 Task: Create a due date automation trigger when advanced on, 2 working days before a card is due add dates not starting tomorrow at 11:00 AM.
Action: Mouse moved to (945, 275)
Screenshot: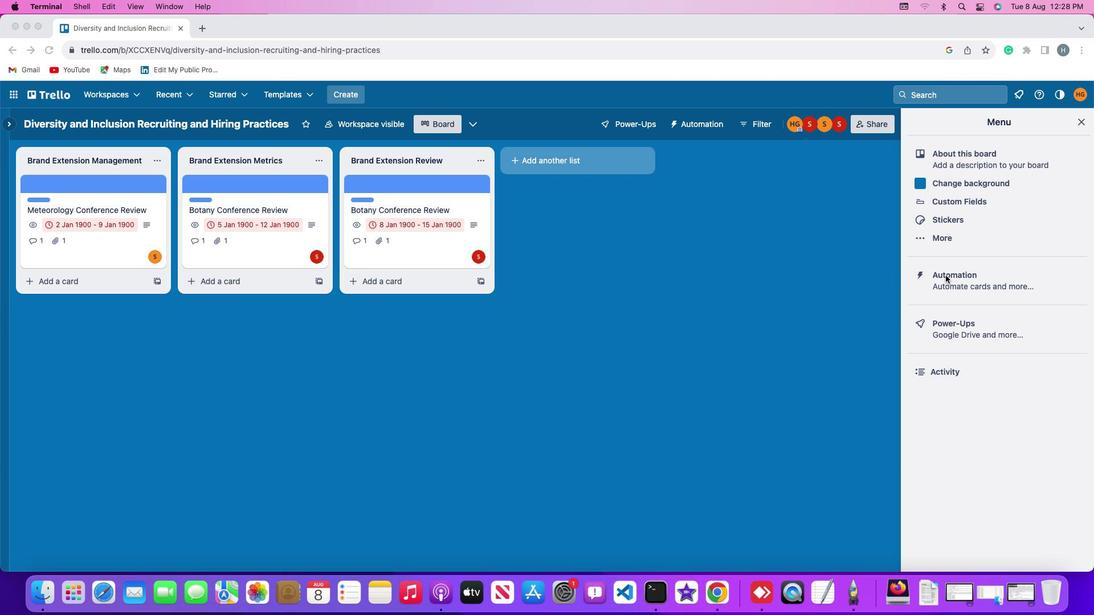 
Action: Mouse pressed left at (945, 275)
Screenshot: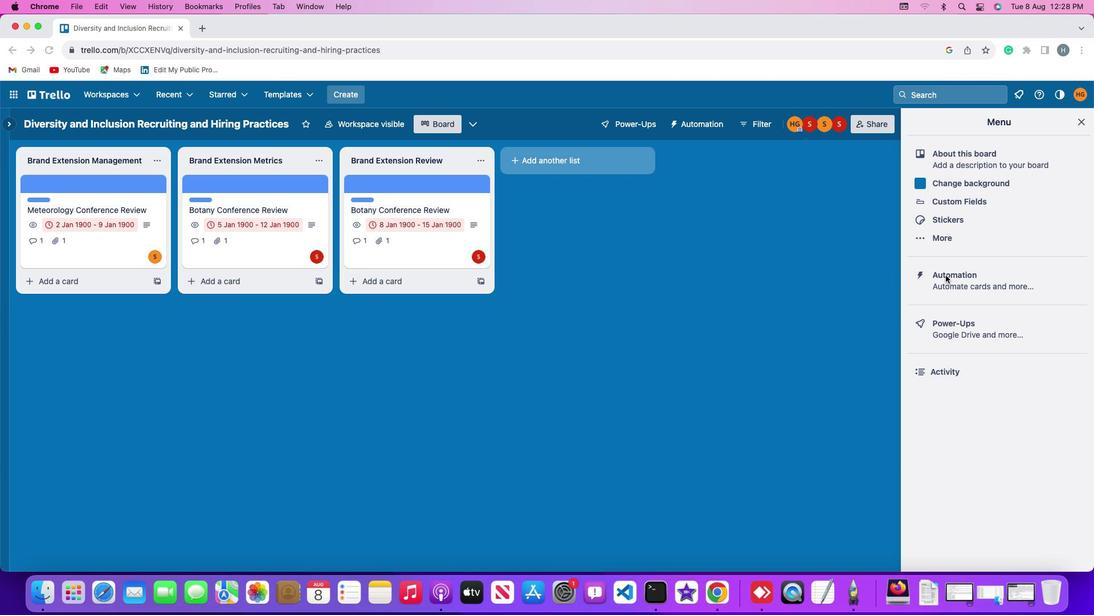 
Action: Mouse pressed left at (945, 275)
Screenshot: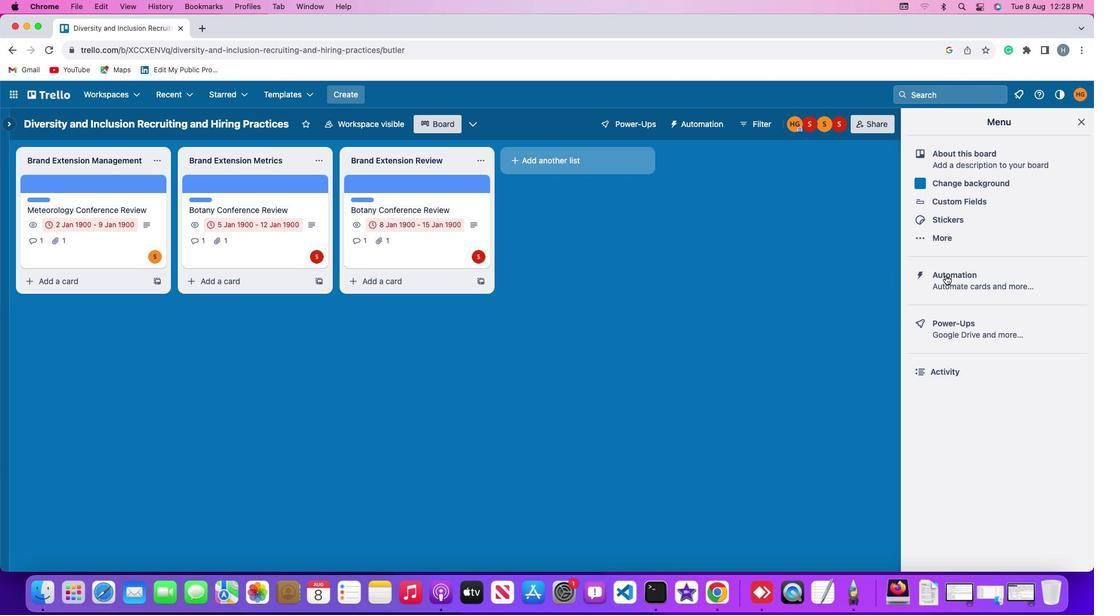 
Action: Mouse moved to (62, 272)
Screenshot: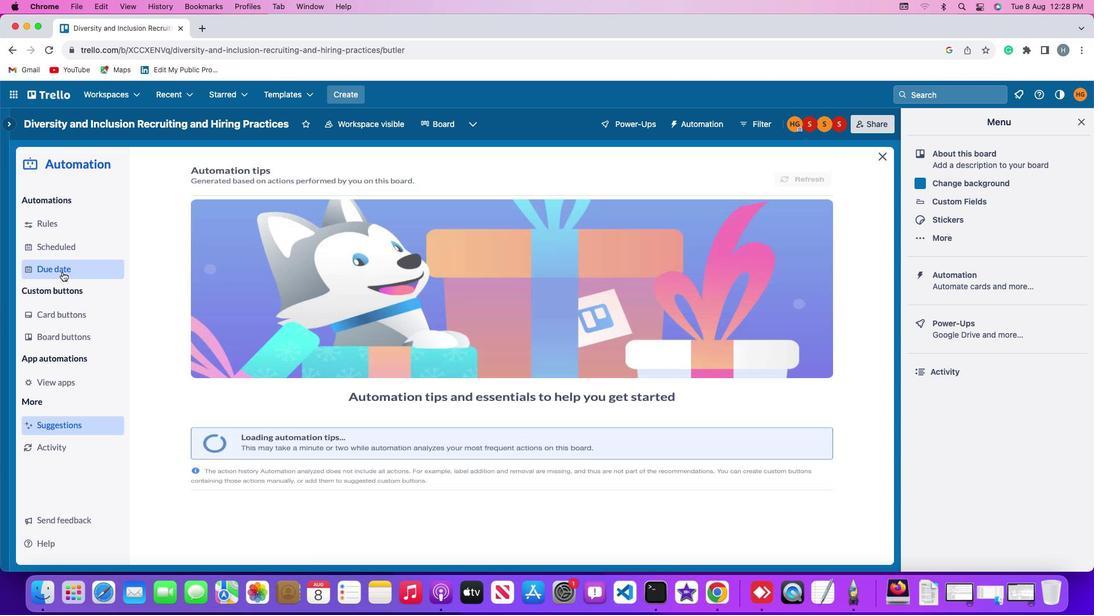 
Action: Mouse pressed left at (62, 272)
Screenshot: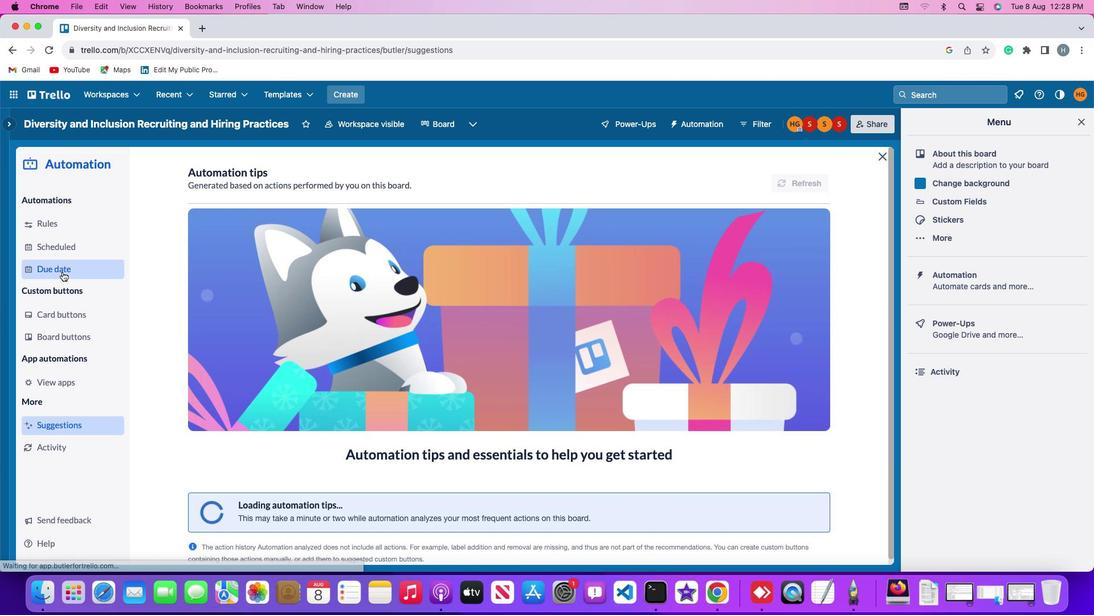 
Action: Mouse moved to (742, 172)
Screenshot: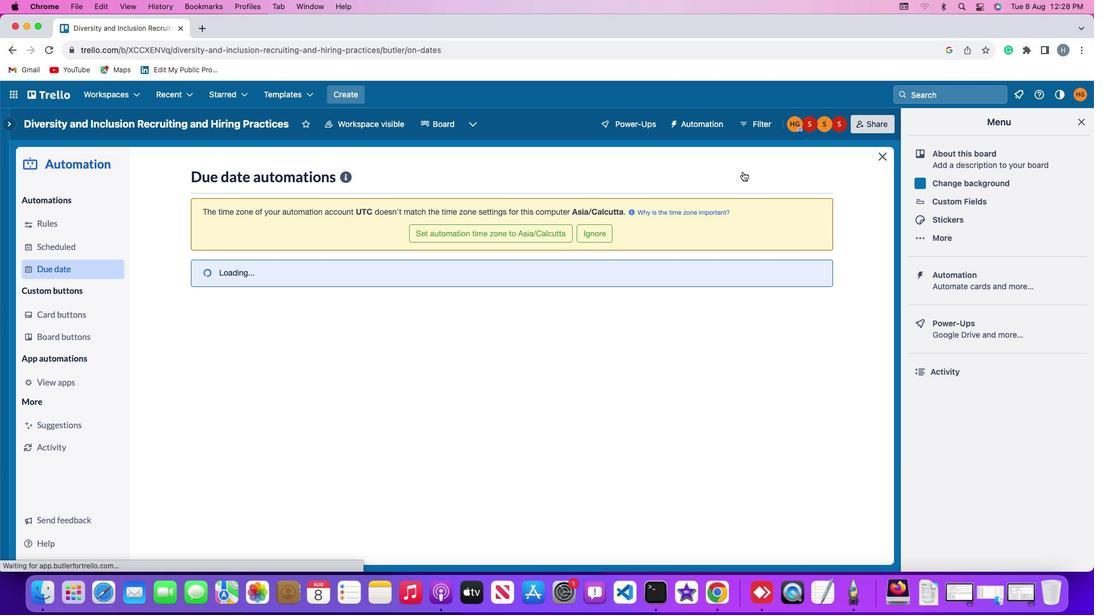 
Action: Mouse pressed left at (742, 172)
Screenshot: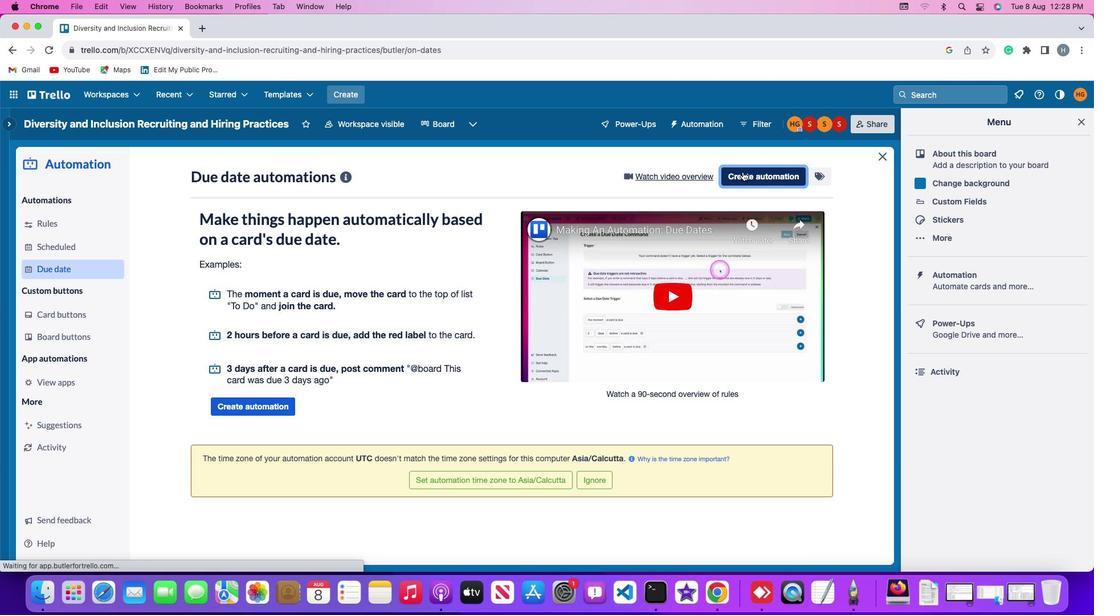 
Action: Mouse moved to (294, 286)
Screenshot: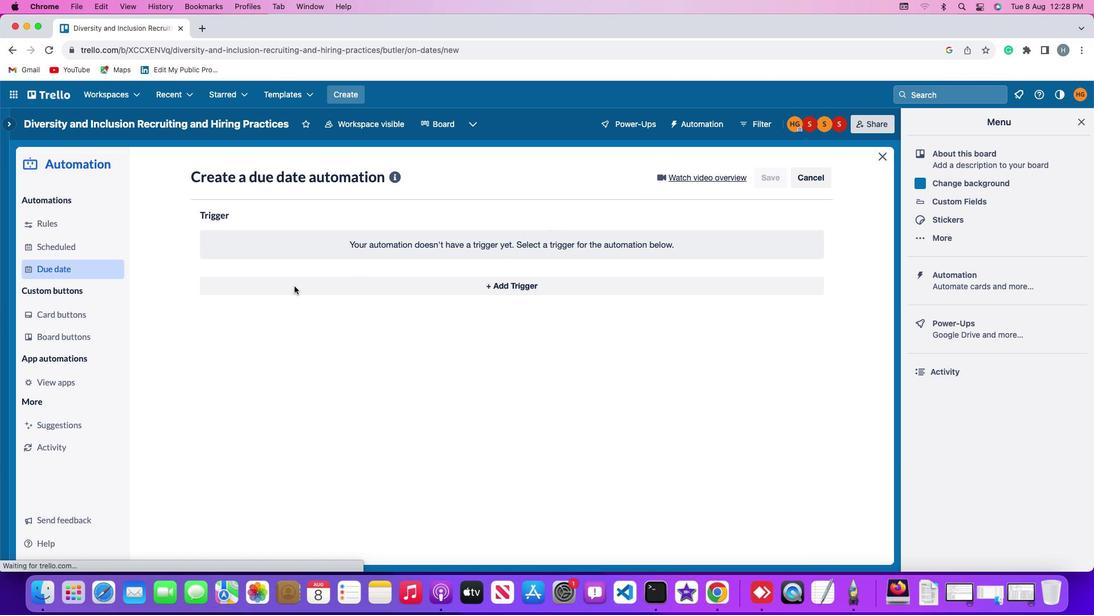 
Action: Mouse pressed left at (294, 286)
Screenshot: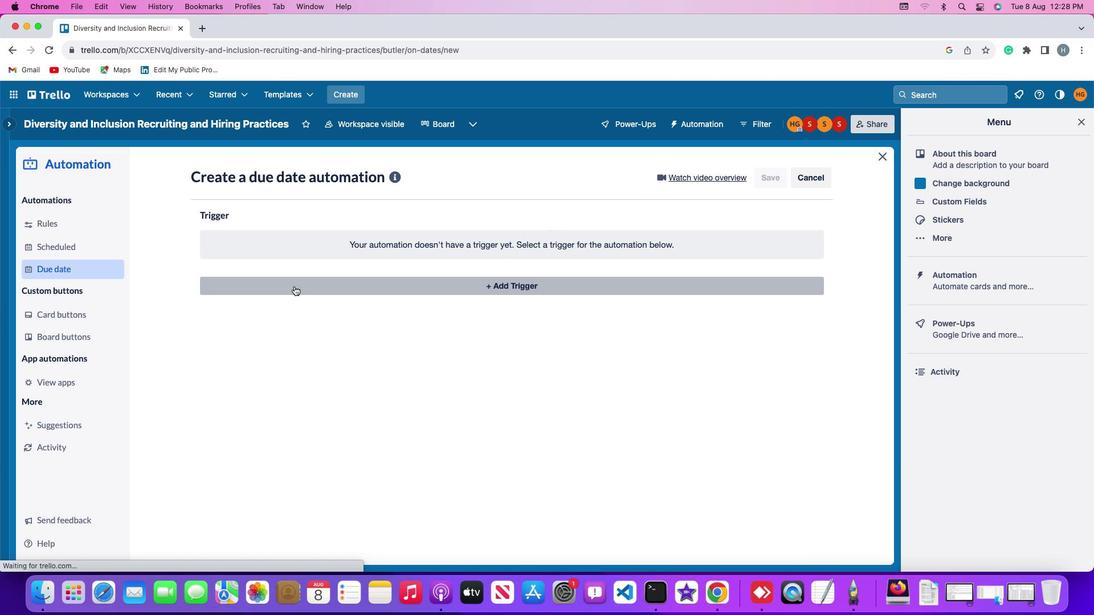 
Action: Mouse moved to (222, 455)
Screenshot: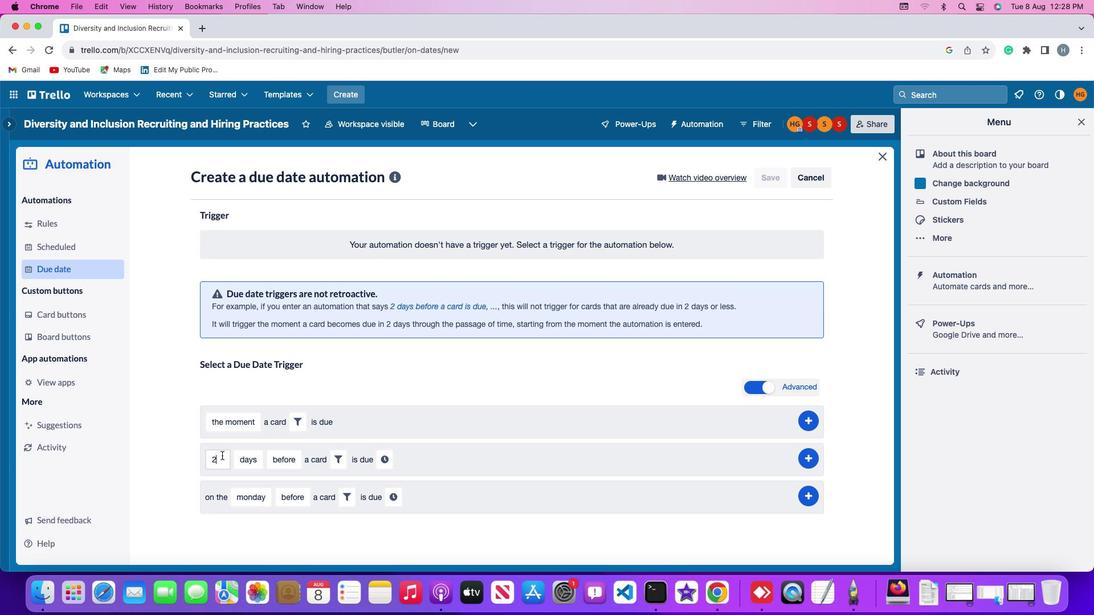 
Action: Mouse pressed left at (222, 455)
Screenshot: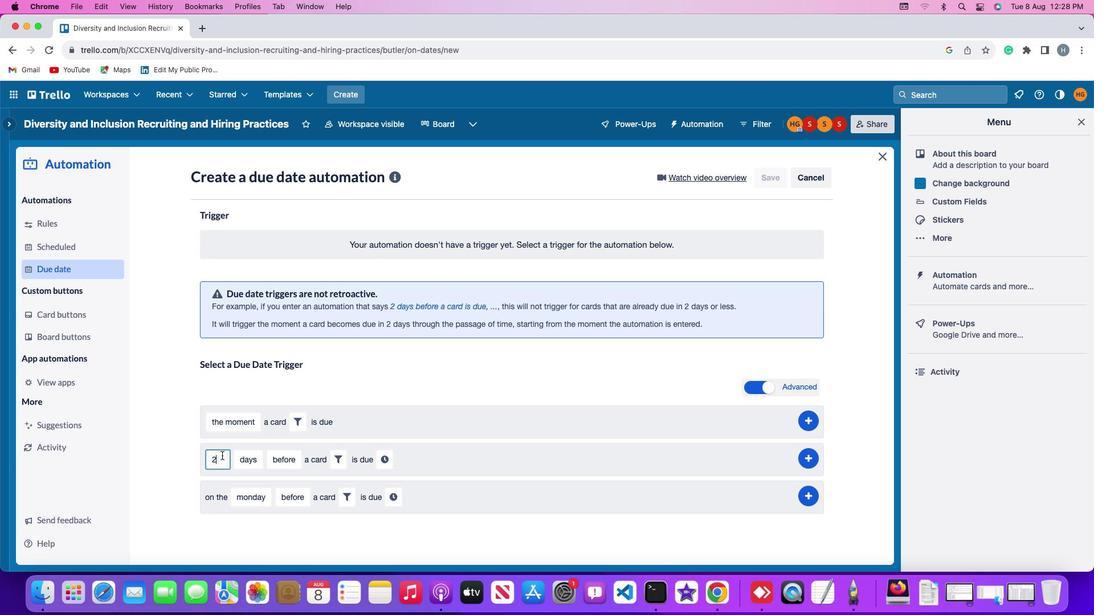 
Action: Mouse moved to (223, 454)
Screenshot: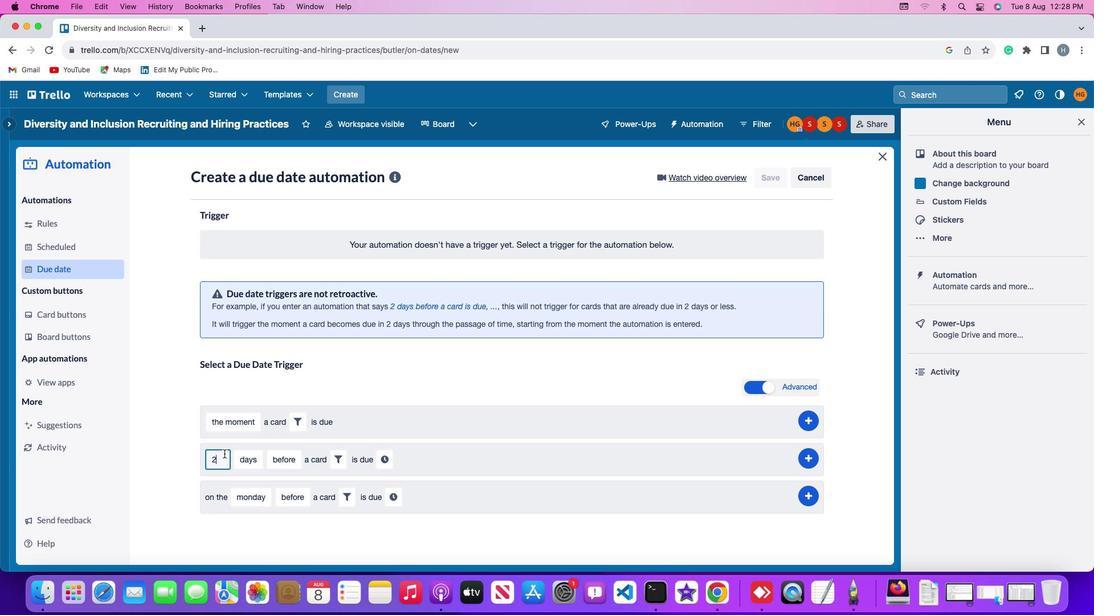 
Action: Key pressed Key.backspace
Screenshot: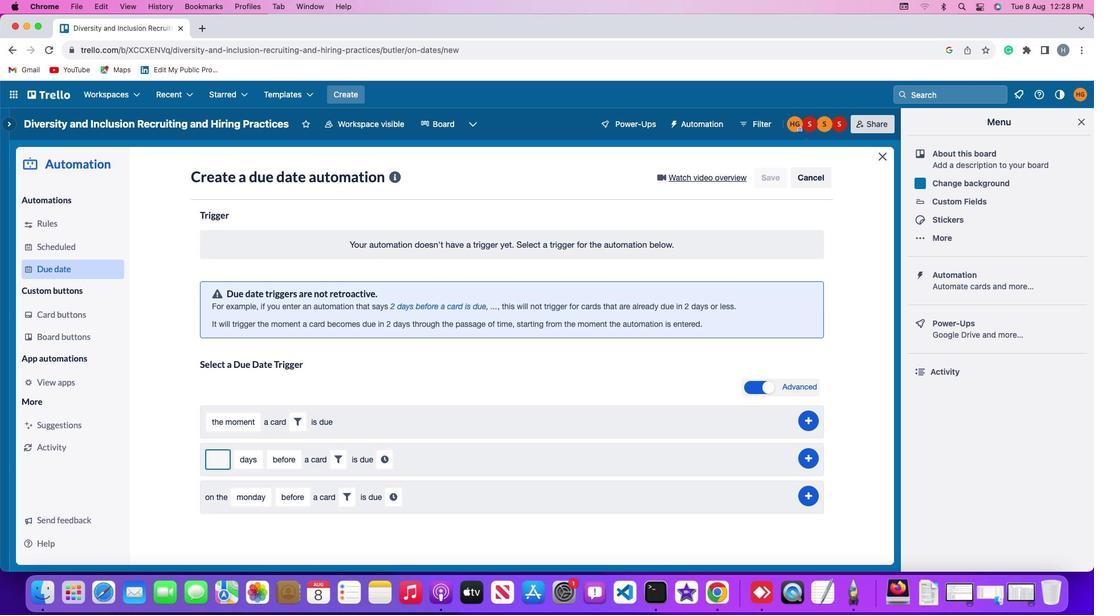 
Action: Mouse moved to (224, 454)
Screenshot: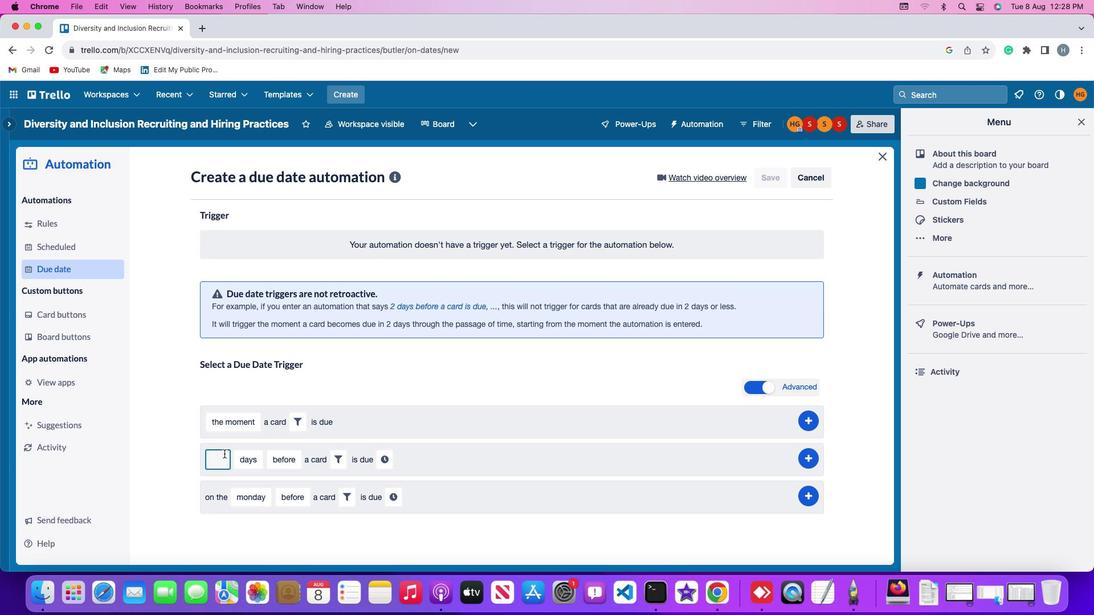 
Action: Key pressed '2'
Screenshot: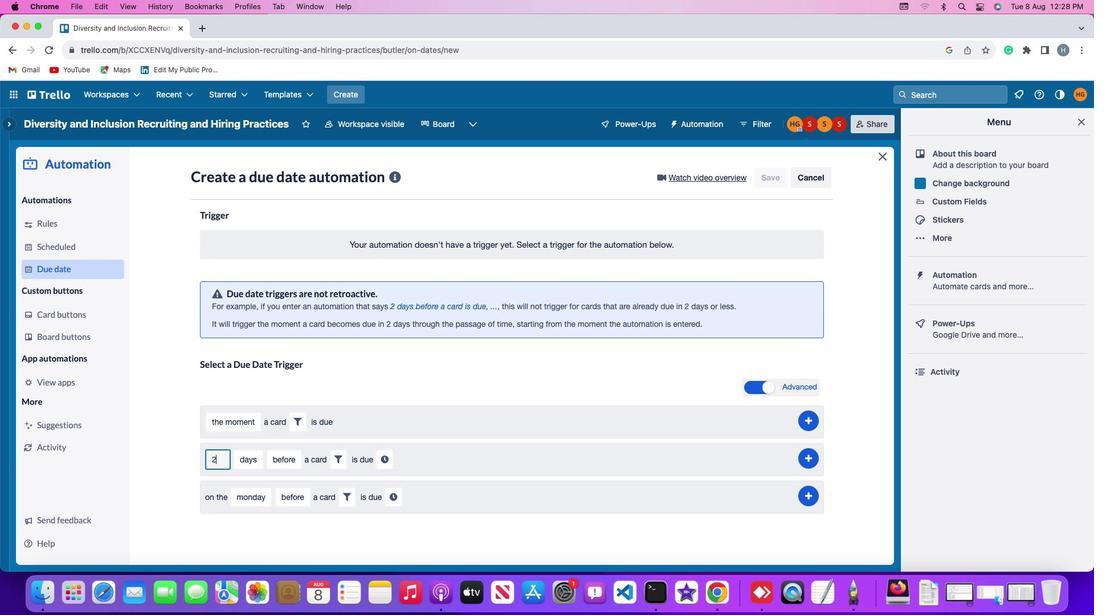 
Action: Mouse moved to (245, 454)
Screenshot: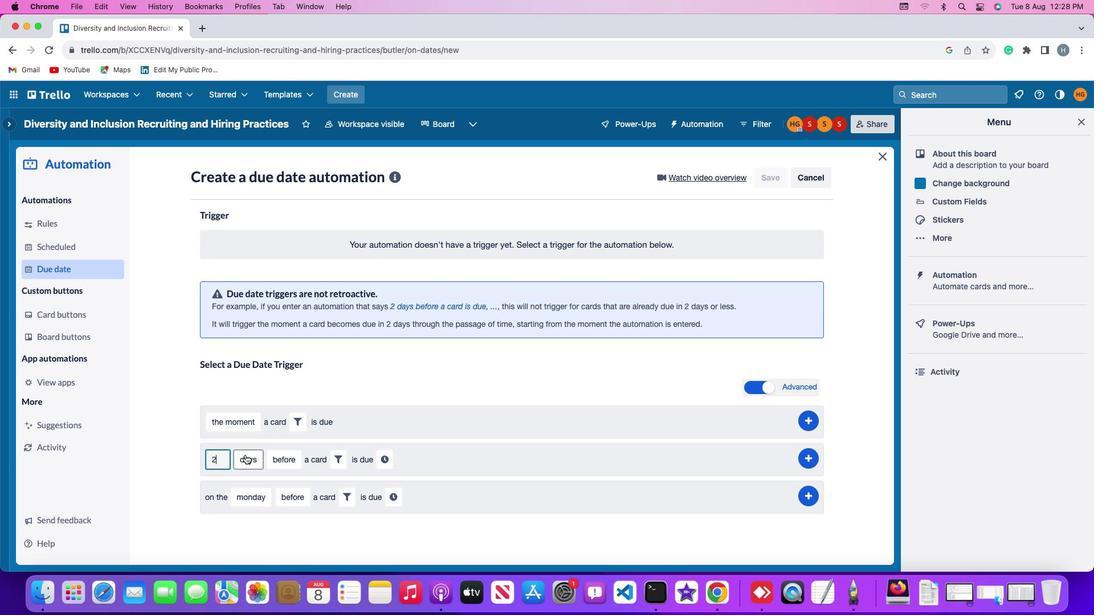 
Action: Mouse pressed left at (245, 454)
Screenshot: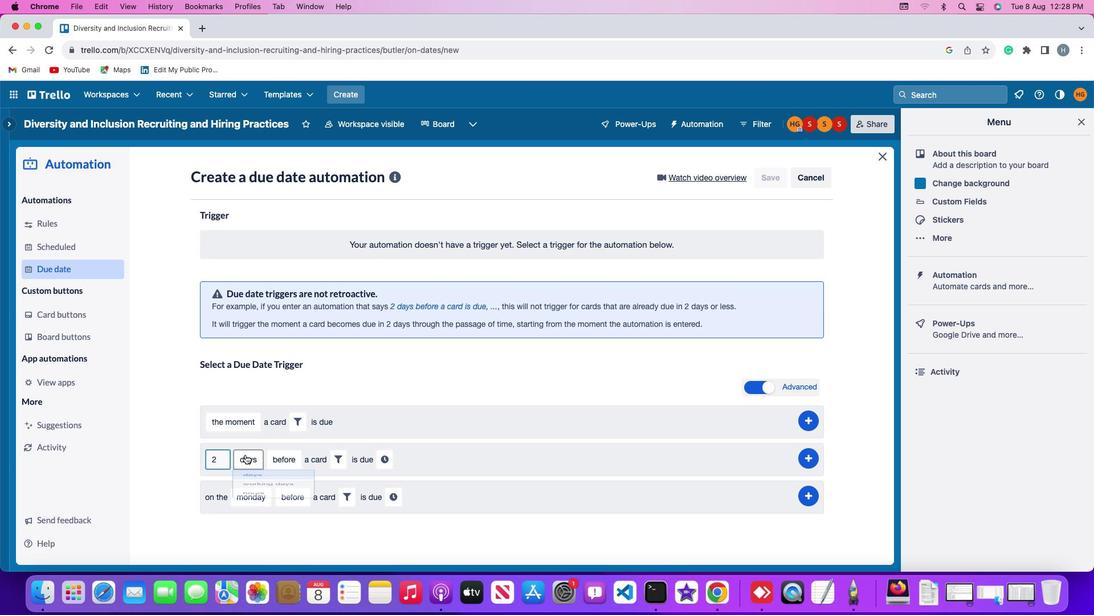 
Action: Mouse moved to (259, 503)
Screenshot: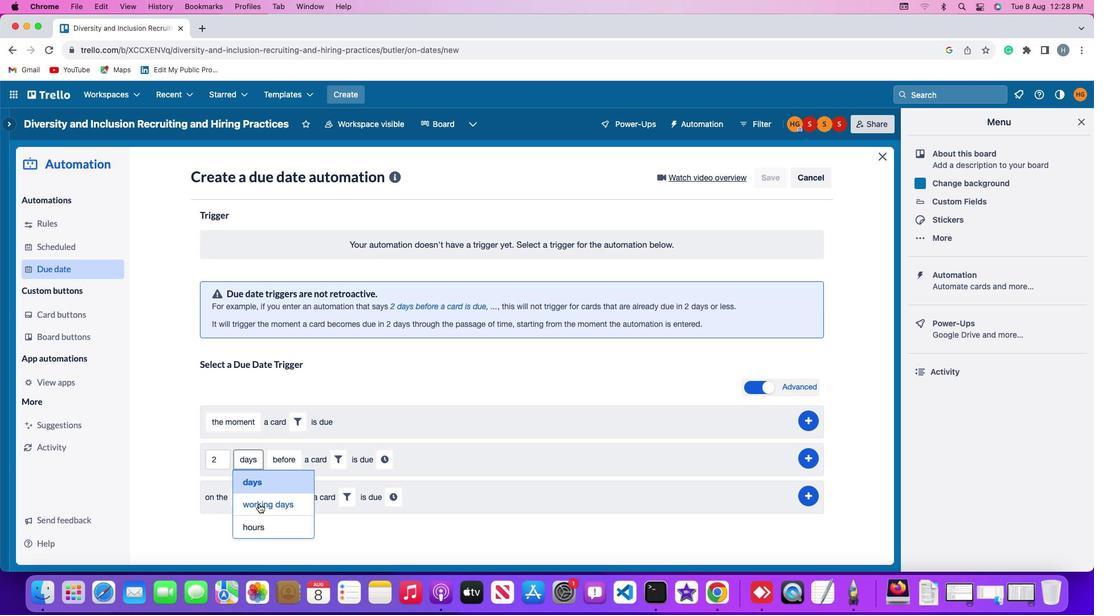 
Action: Mouse pressed left at (259, 503)
Screenshot: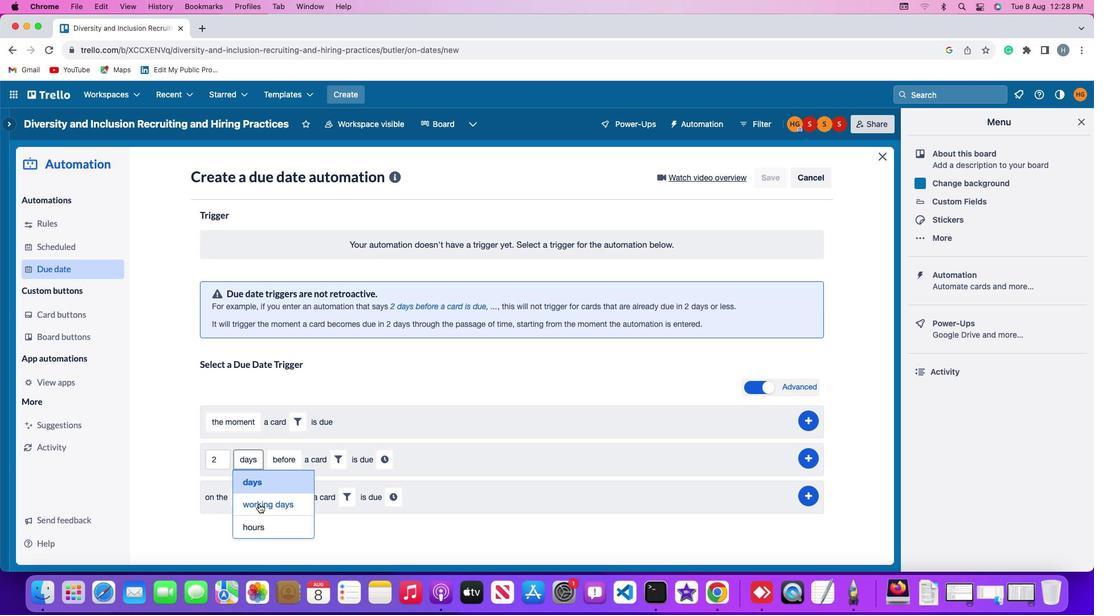 
Action: Mouse moved to (310, 457)
Screenshot: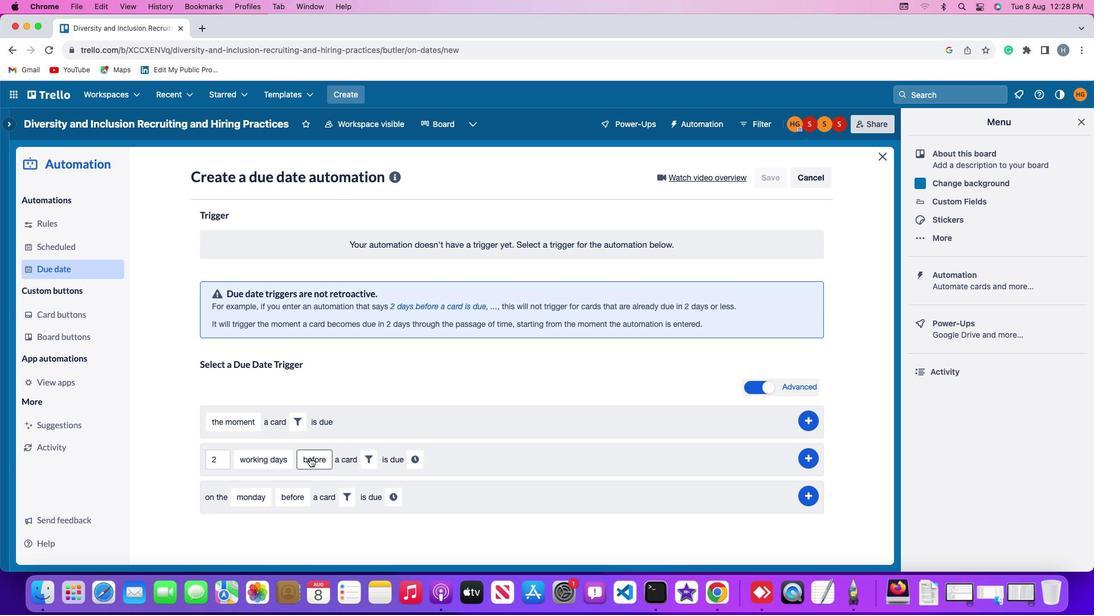 
Action: Mouse pressed left at (310, 457)
Screenshot: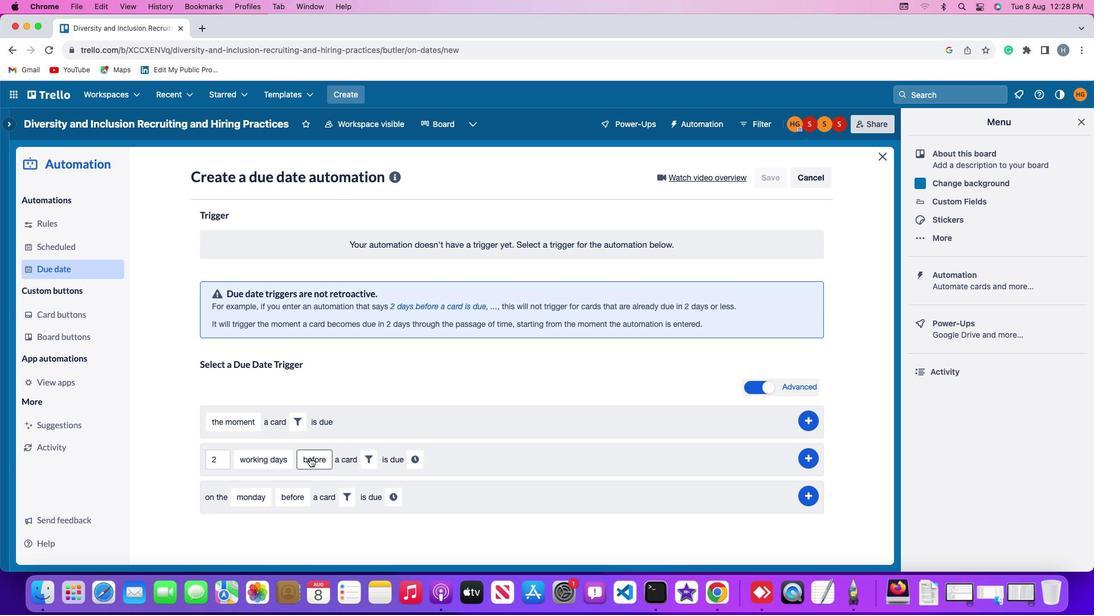 
Action: Mouse moved to (324, 479)
Screenshot: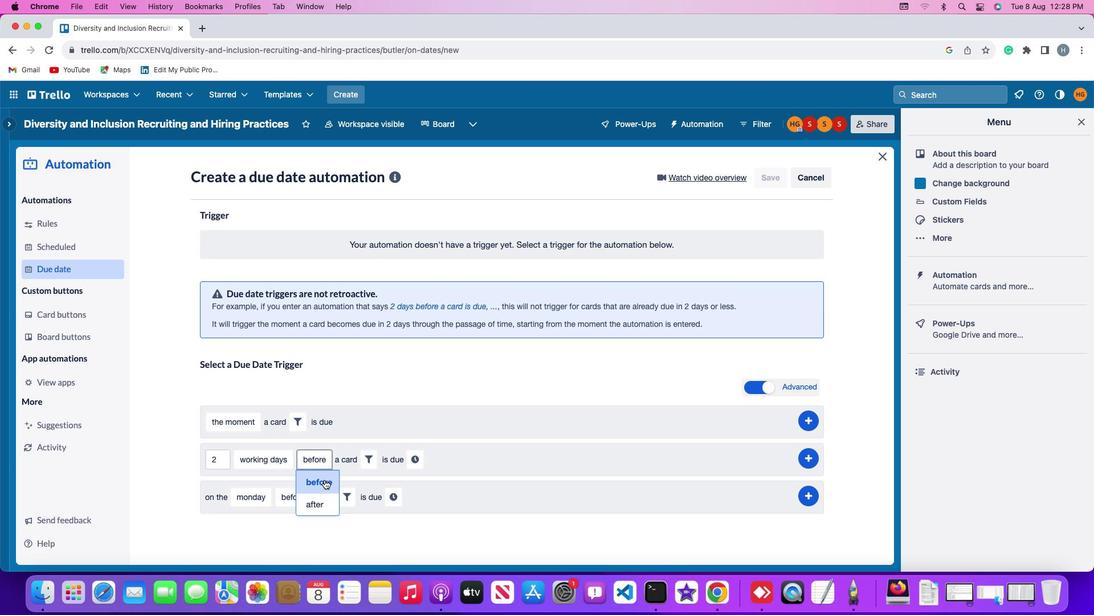 
Action: Mouse pressed left at (324, 479)
Screenshot: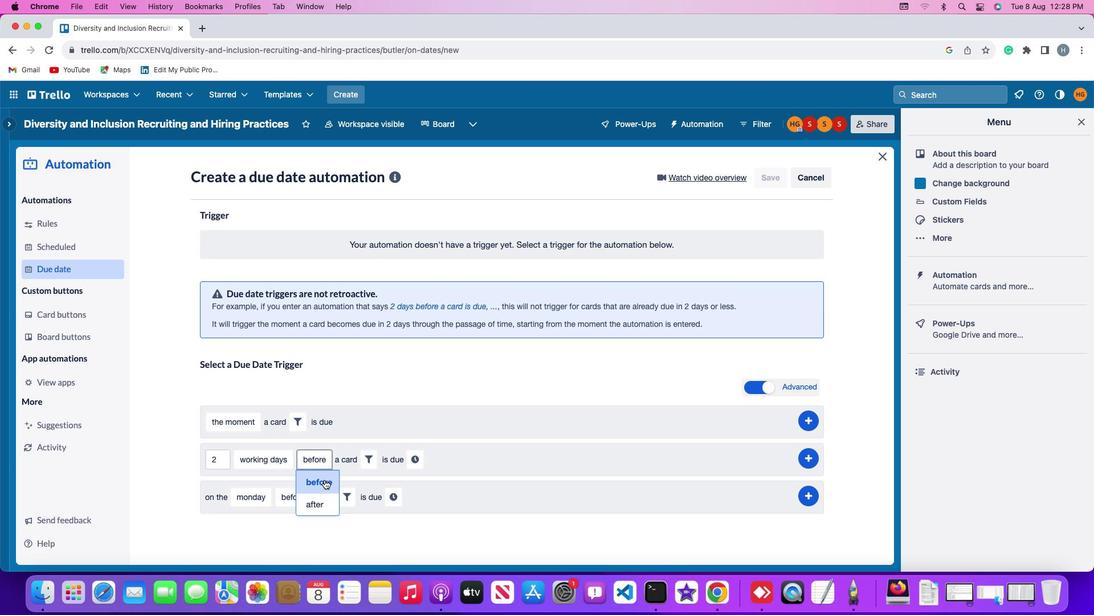 
Action: Mouse moved to (373, 461)
Screenshot: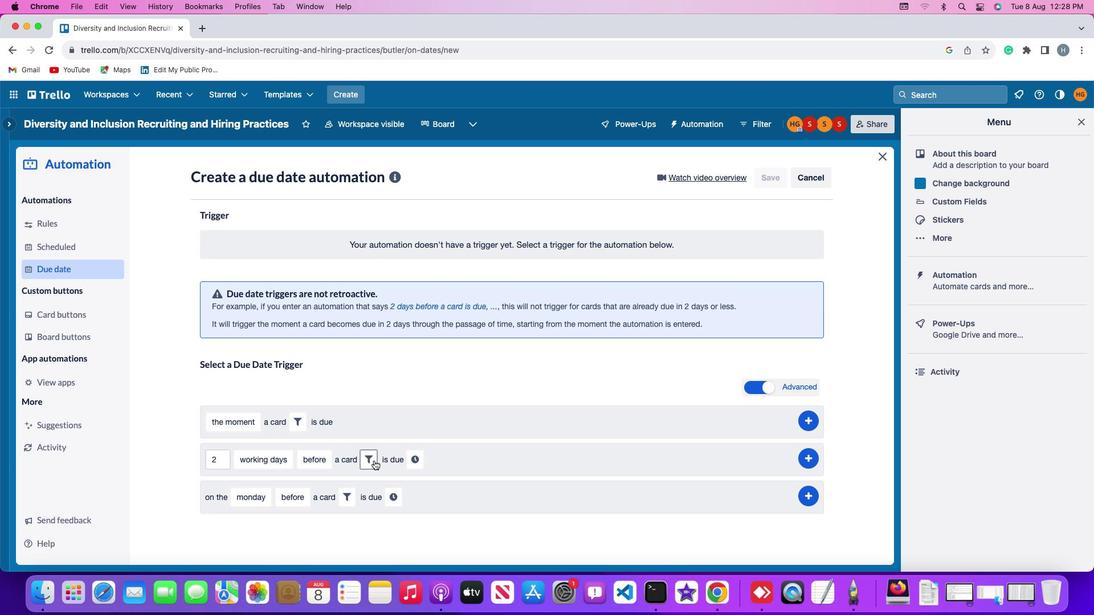 
Action: Mouse pressed left at (373, 461)
Screenshot: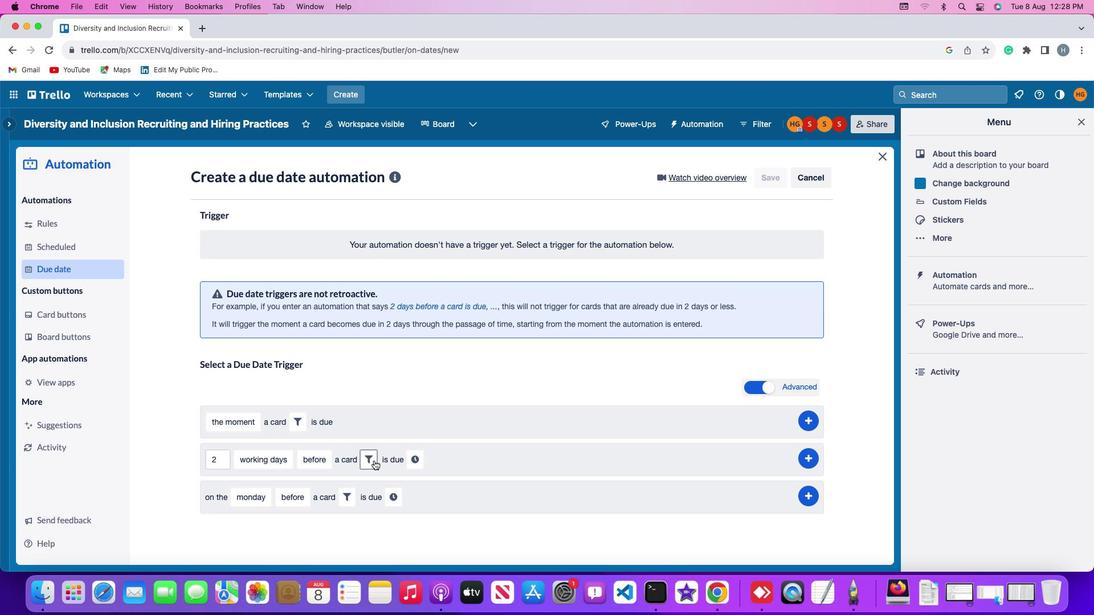 
Action: Mouse moved to (433, 491)
Screenshot: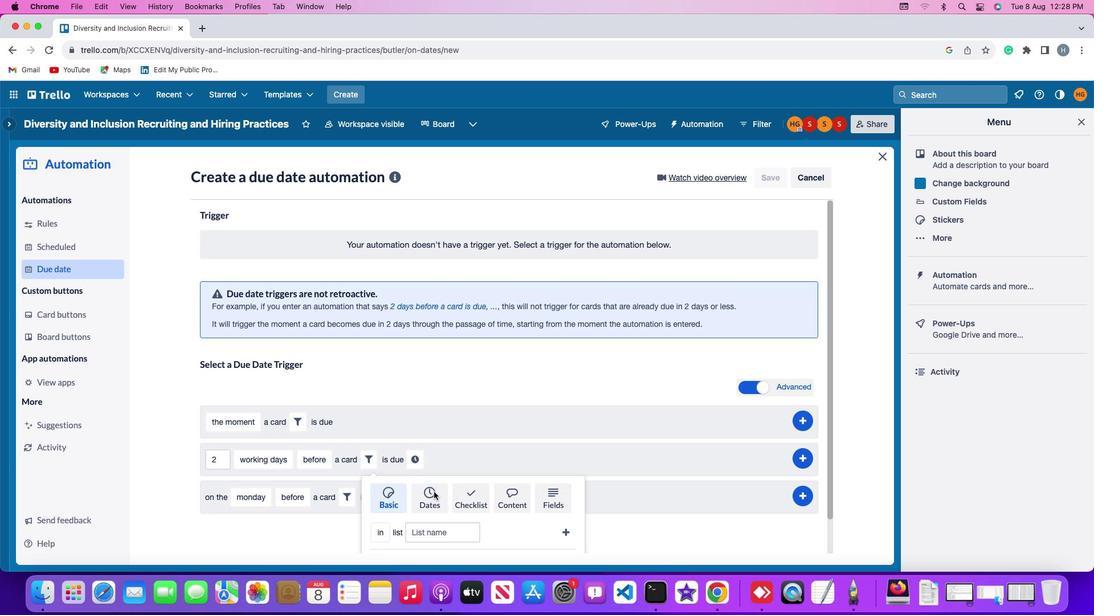 
Action: Mouse pressed left at (433, 491)
Screenshot: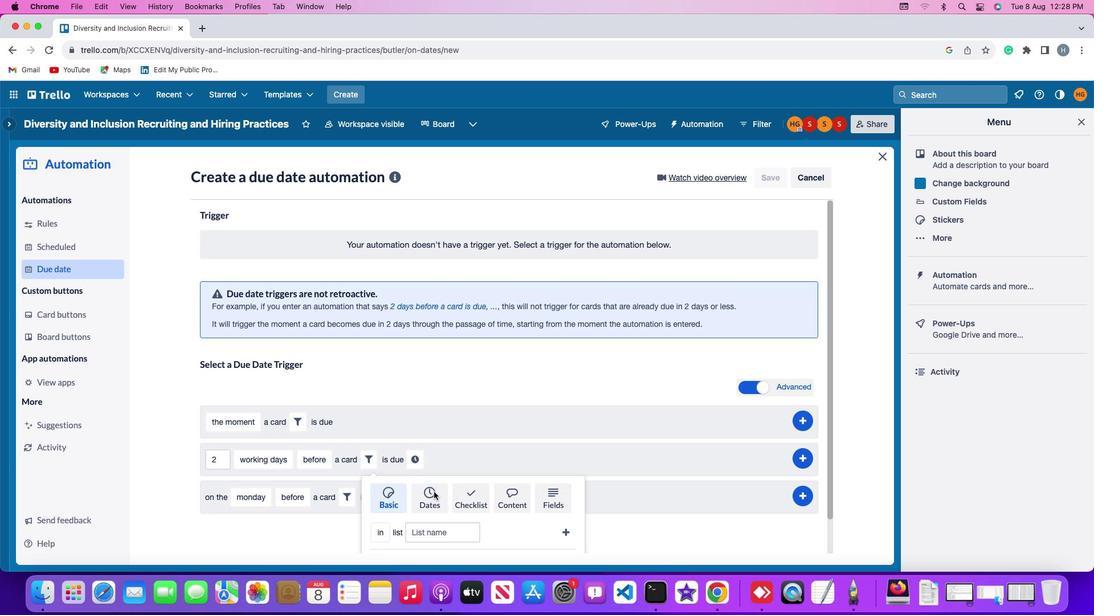 
Action: Mouse moved to (332, 515)
Screenshot: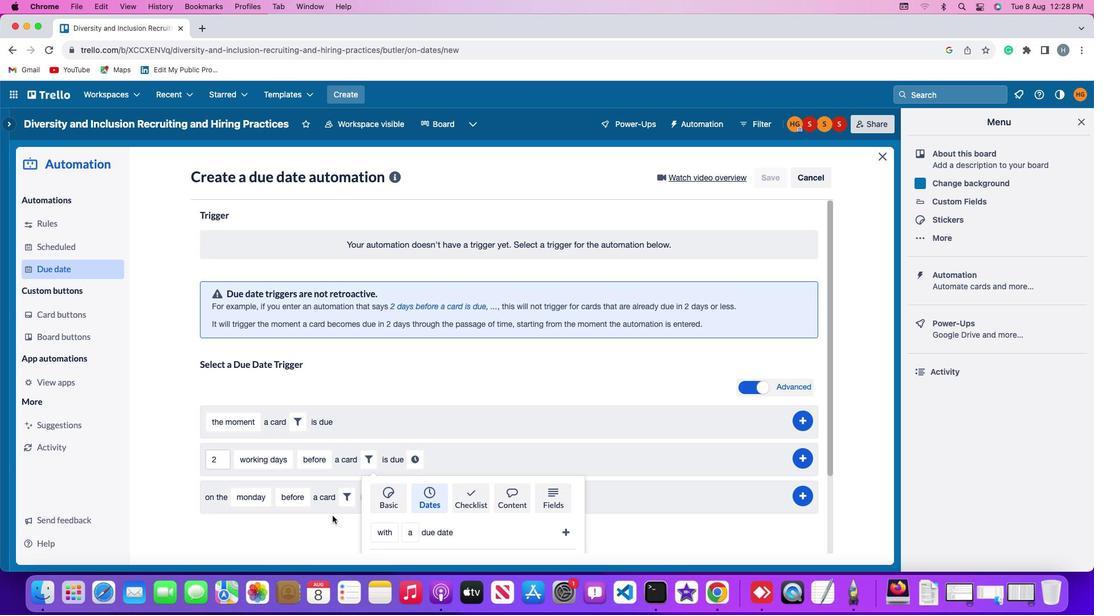 
Action: Mouse scrolled (332, 515) with delta (0, 0)
Screenshot: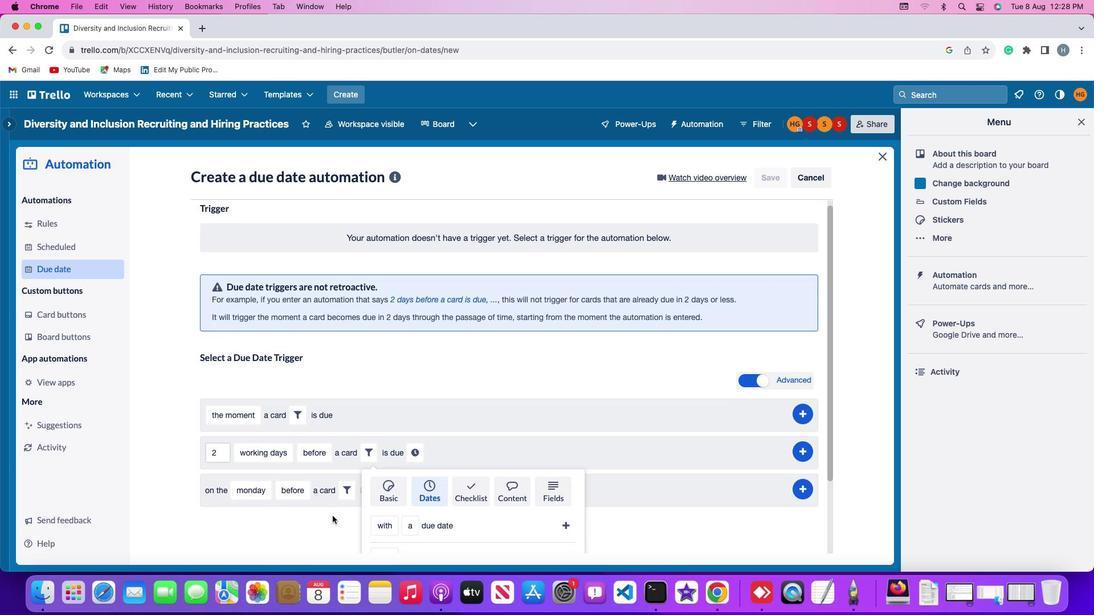 
Action: Mouse scrolled (332, 515) with delta (0, 0)
Screenshot: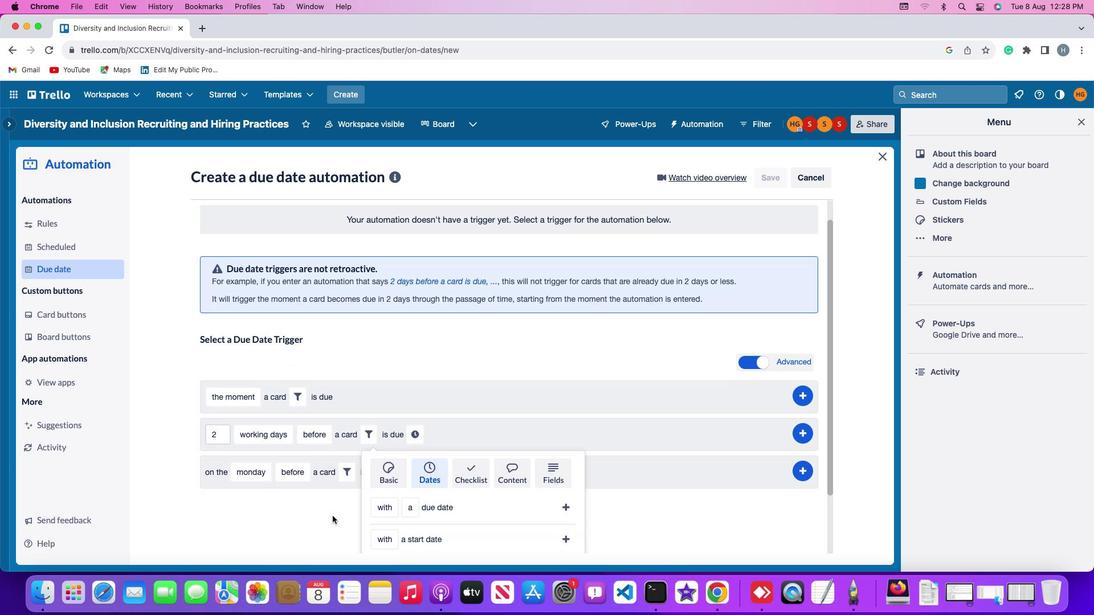 
Action: Mouse scrolled (332, 515) with delta (0, -1)
Screenshot: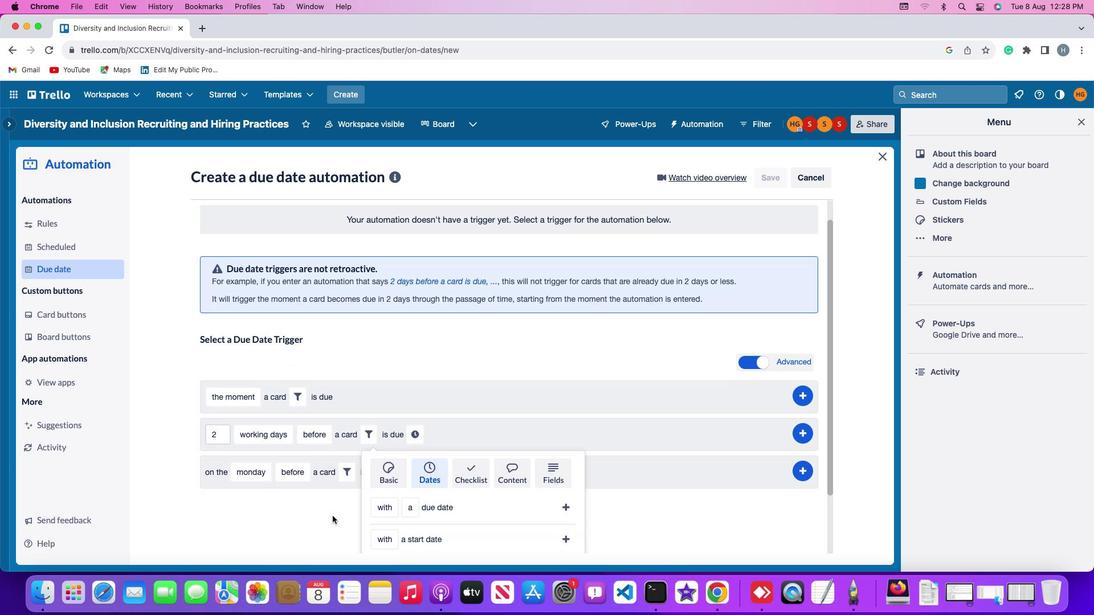 
Action: Mouse scrolled (332, 515) with delta (0, -2)
Screenshot: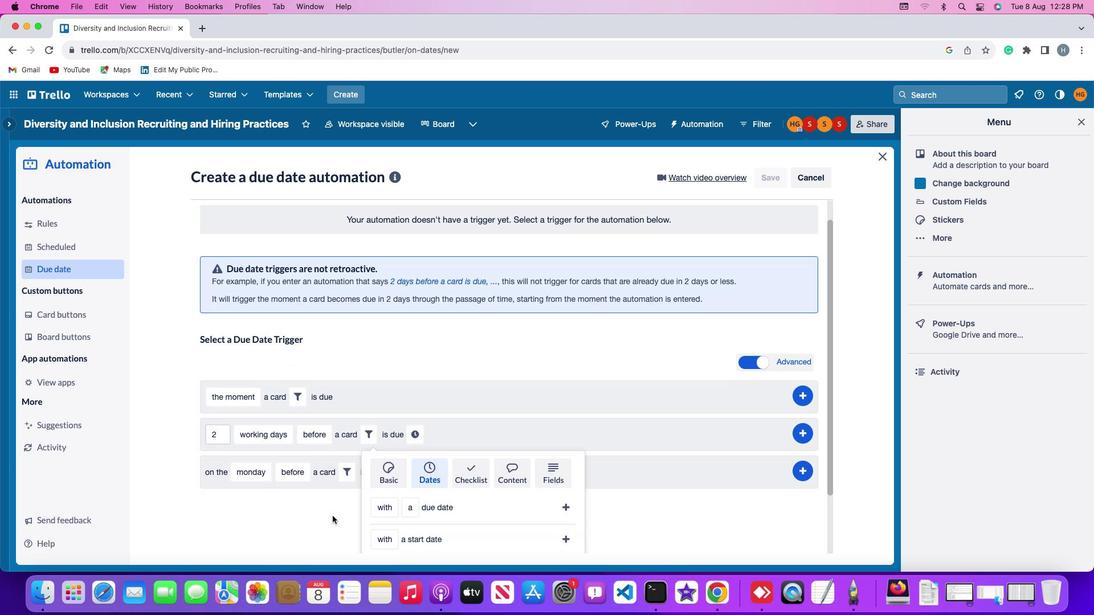 
Action: Mouse scrolled (332, 515) with delta (0, -3)
Screenshot: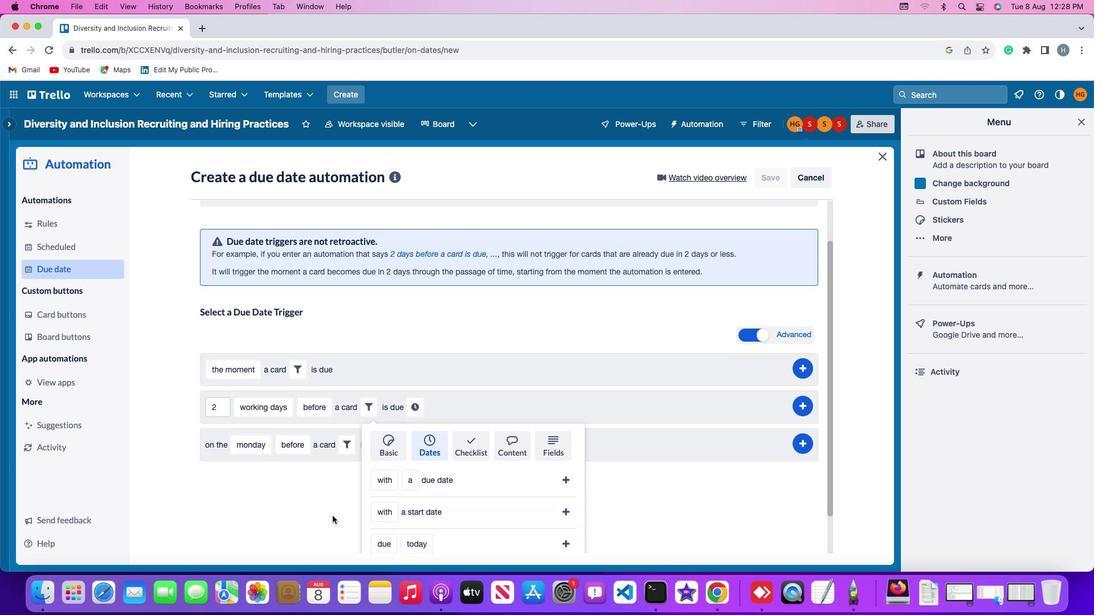 
Action: Mouse scrolled (332, 515) with delta (0, -3)
Screenshot: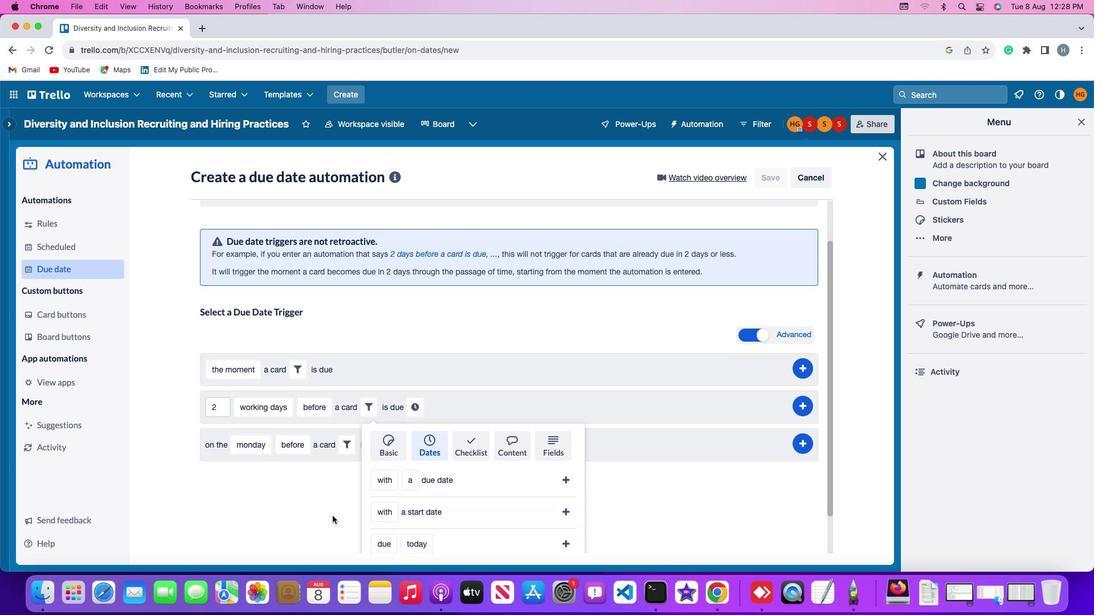 
Action: Mouse scrolled (332, 515) with delta (0, 0)
Screenshot: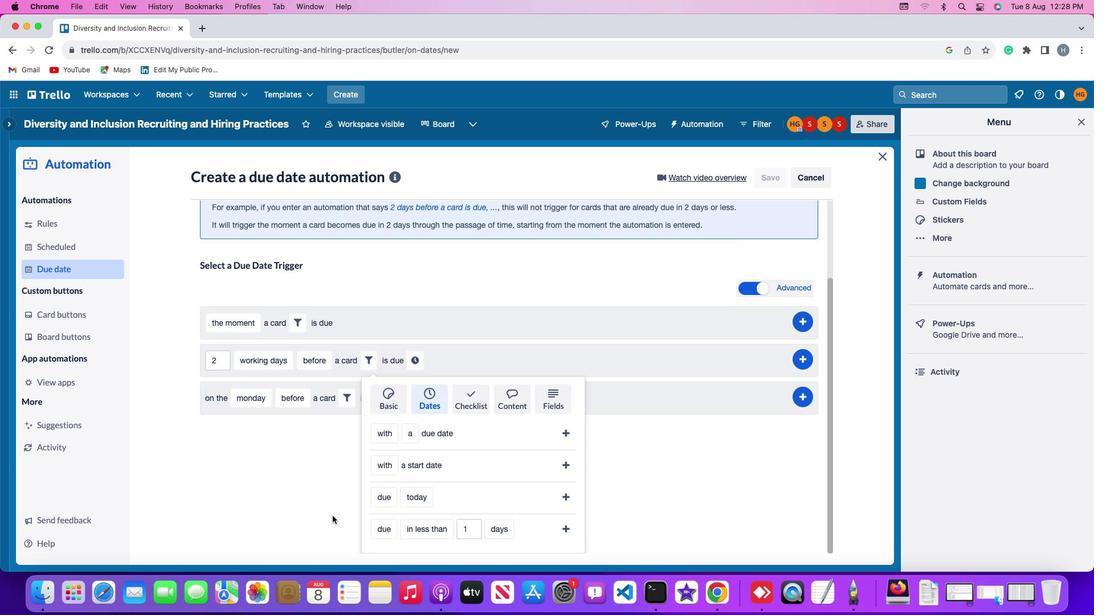 
Action: Mouse scrolled (332, 515) with delta (0, 0)
Screenshot: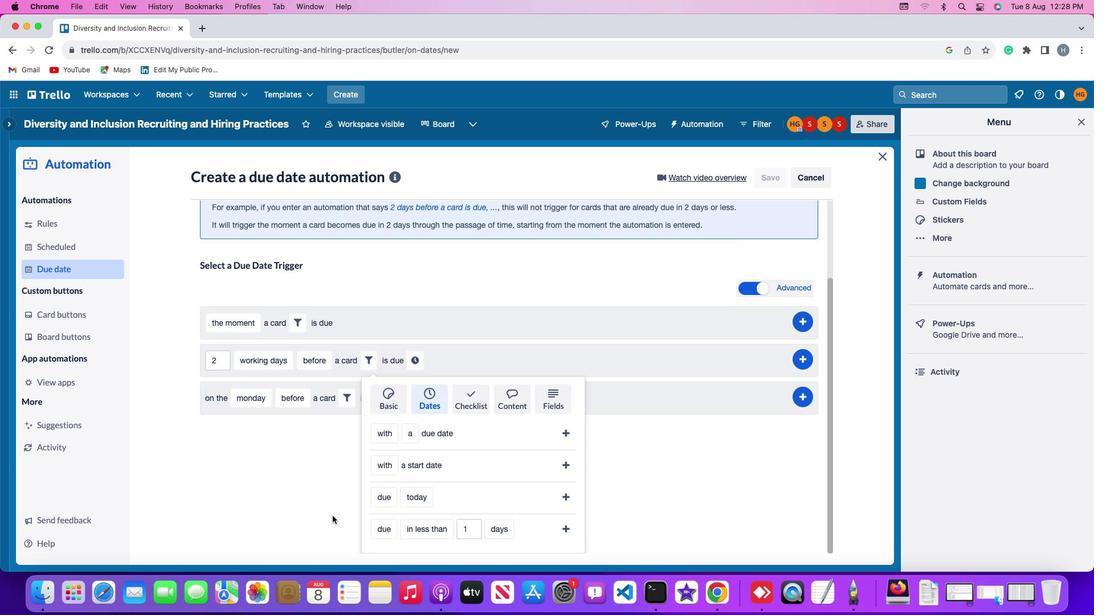 
Action: Mouse scrolled (332, 515) with delta (0, -1)
Screenshot: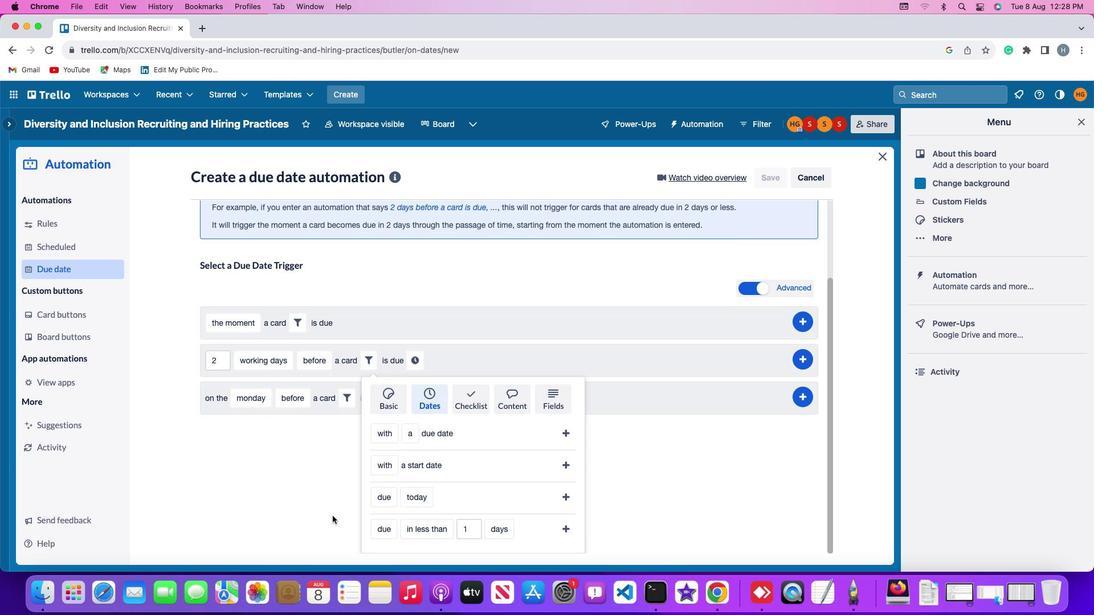 
Action: Mouse scrolled (332, 515) with delta (0, -2)
Screenshot: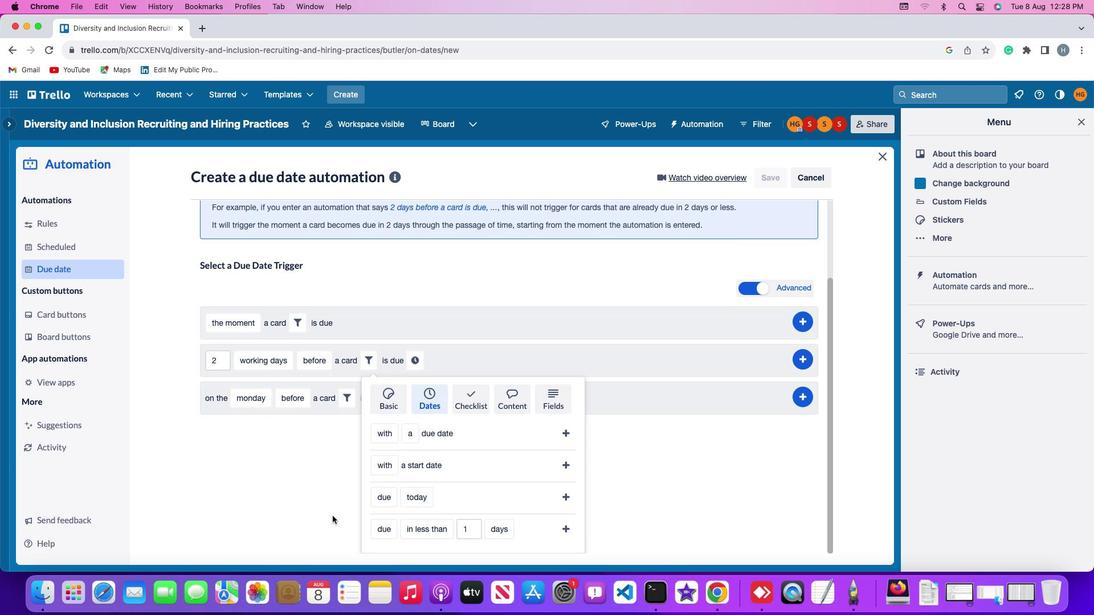 
Action: Mouse moved to (375, 498)
Screenshot: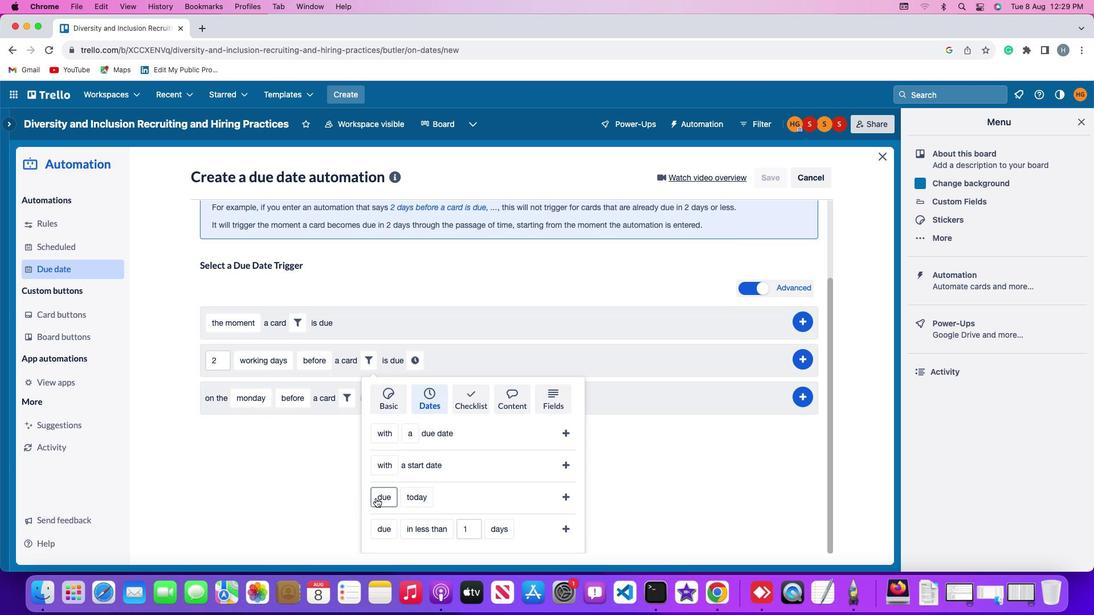 
Action: Mouse pressed left at (375, 498)
Screenshot: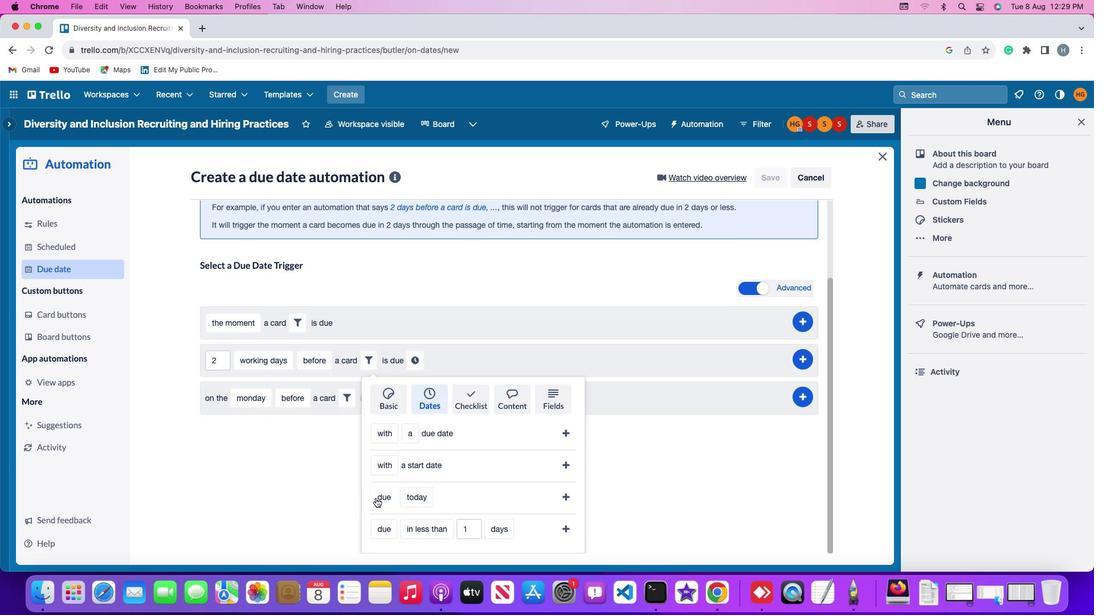 
Action: Mouse moved to (386, 474)
Screenshot: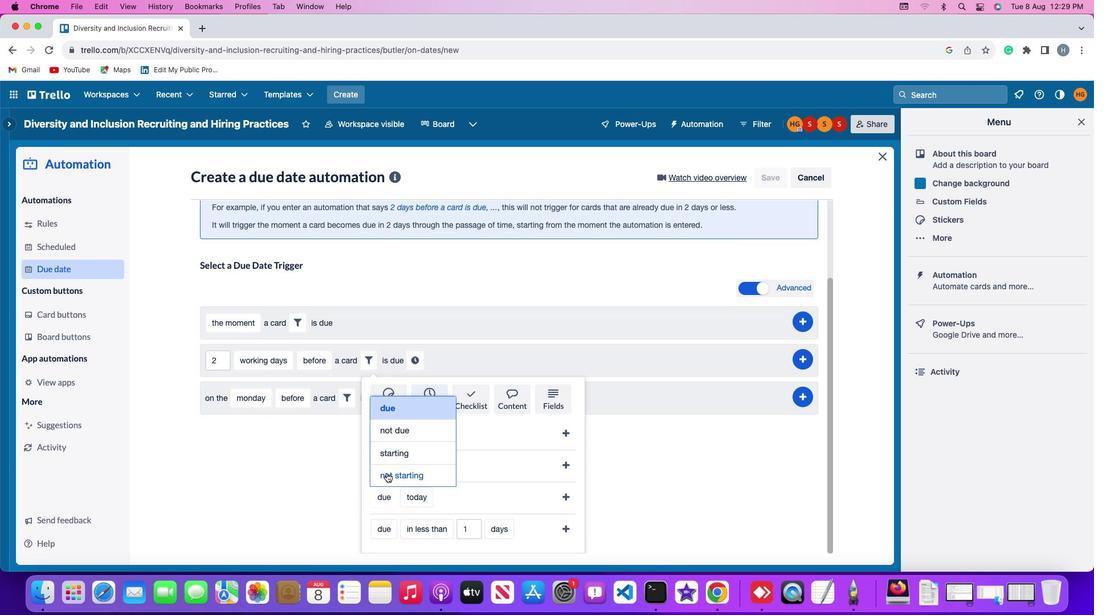
Action: Mouse pressed left at (386, 474)
Screenshot: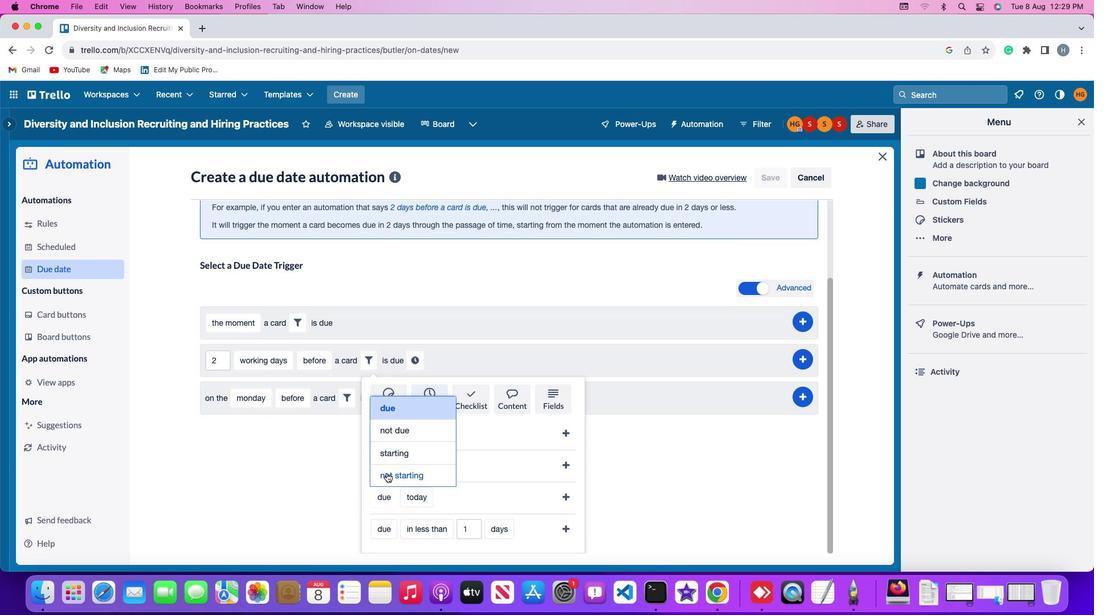 
Action: Mouse moved to (435, 498)
Screenshot: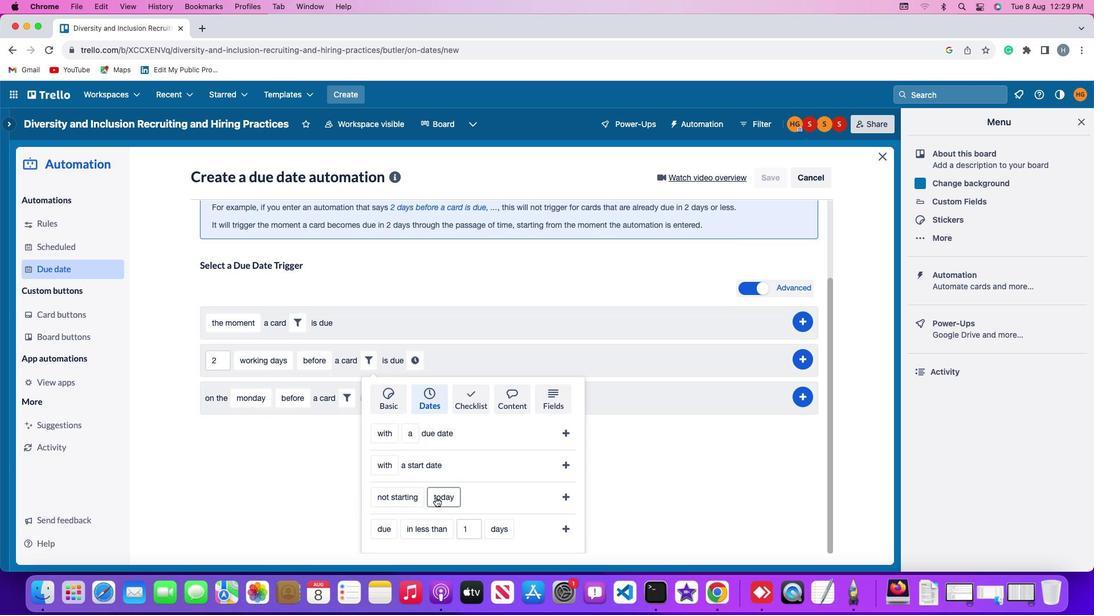 
Action: Mouse pressed left at (435, 498)
Screenshot: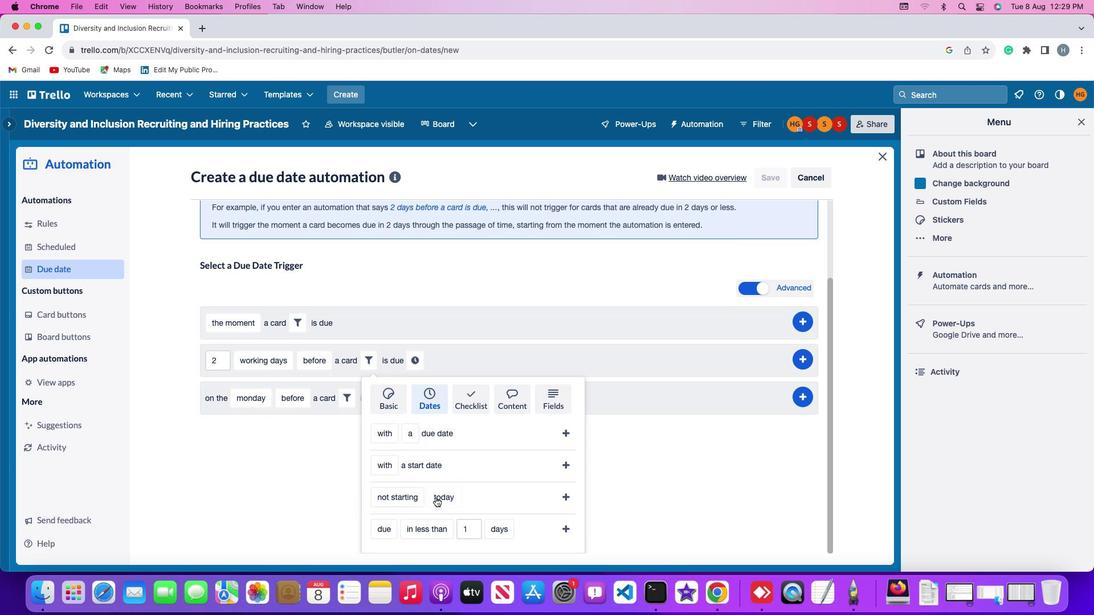 
Action: Mouse moved to (453, 384)
Screenshot: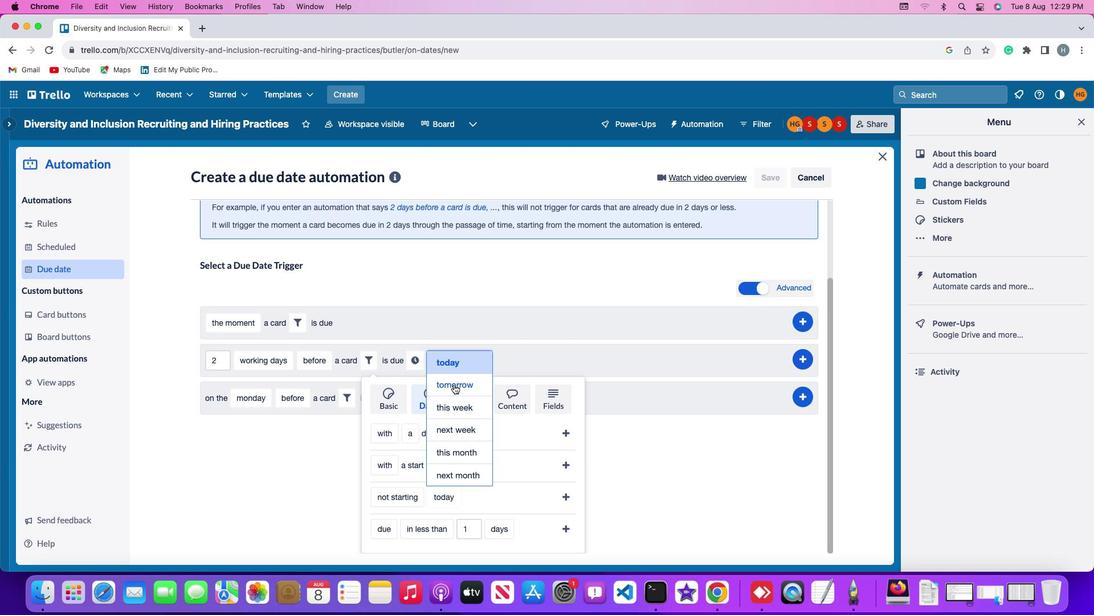 
Action: Mouse pressed left at (453, 384)
Screenshot: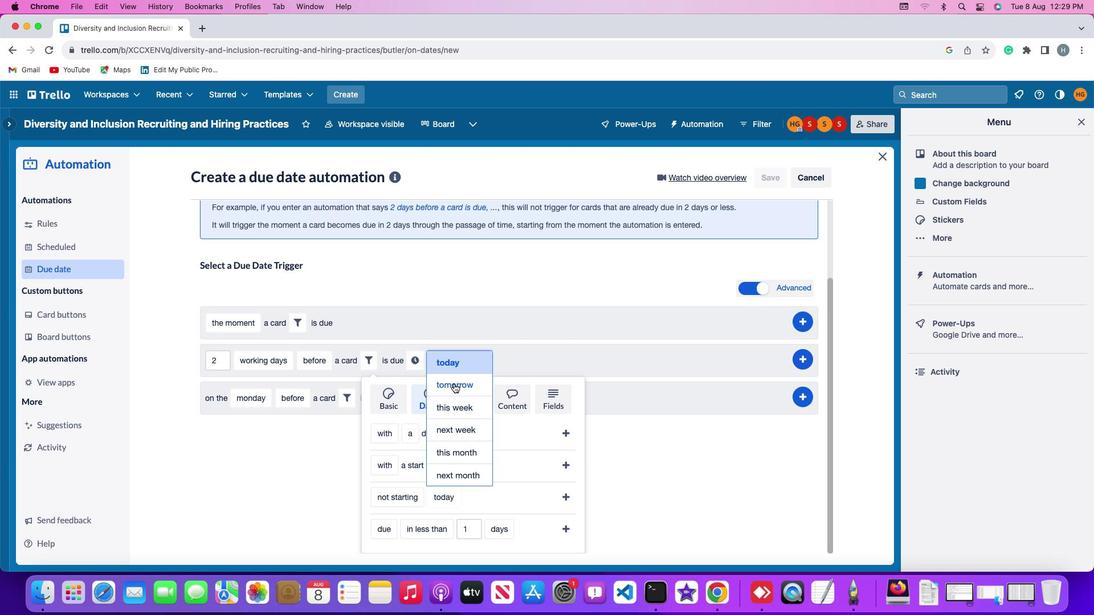 
Action: Mouse moved to (568, 493)
Screenshot: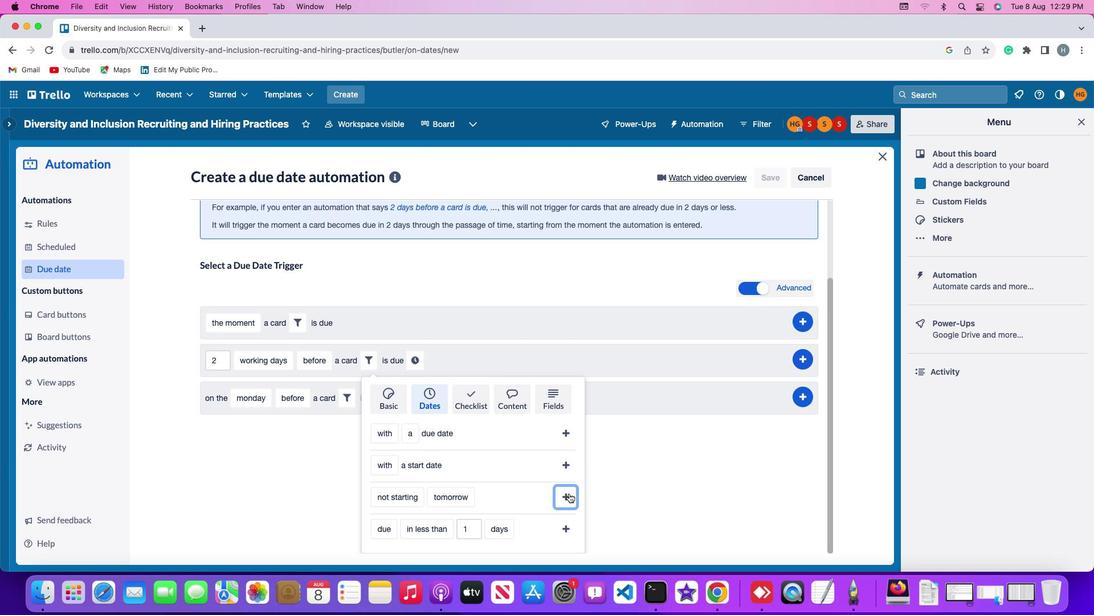 
Action: Mouse pressed left at (568, 493)
Screenshot: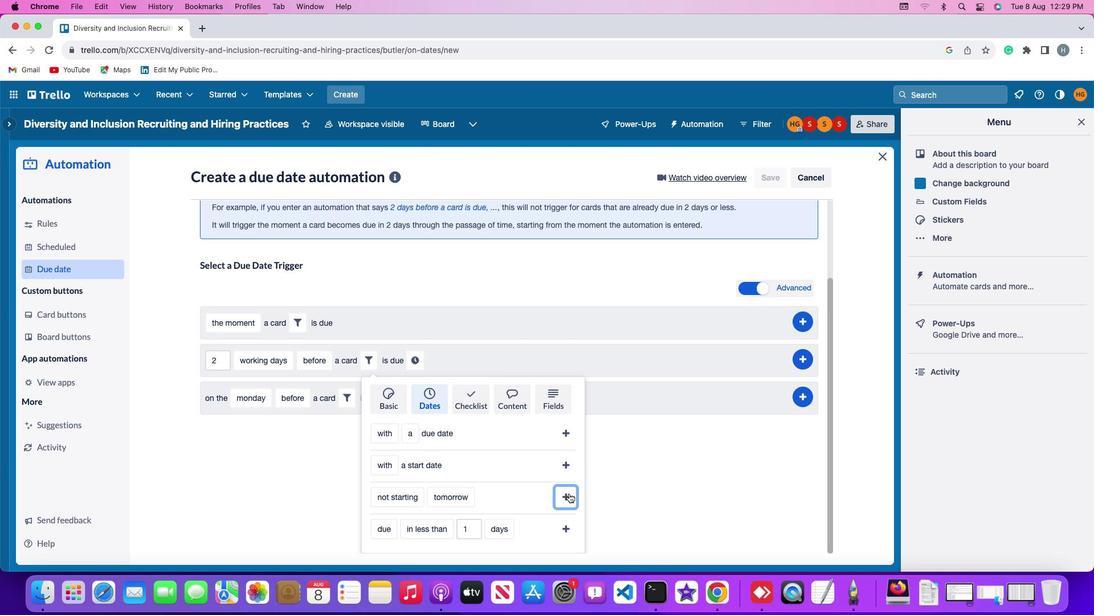 
Action: Mouse moved to (514, 464)
Screenshot: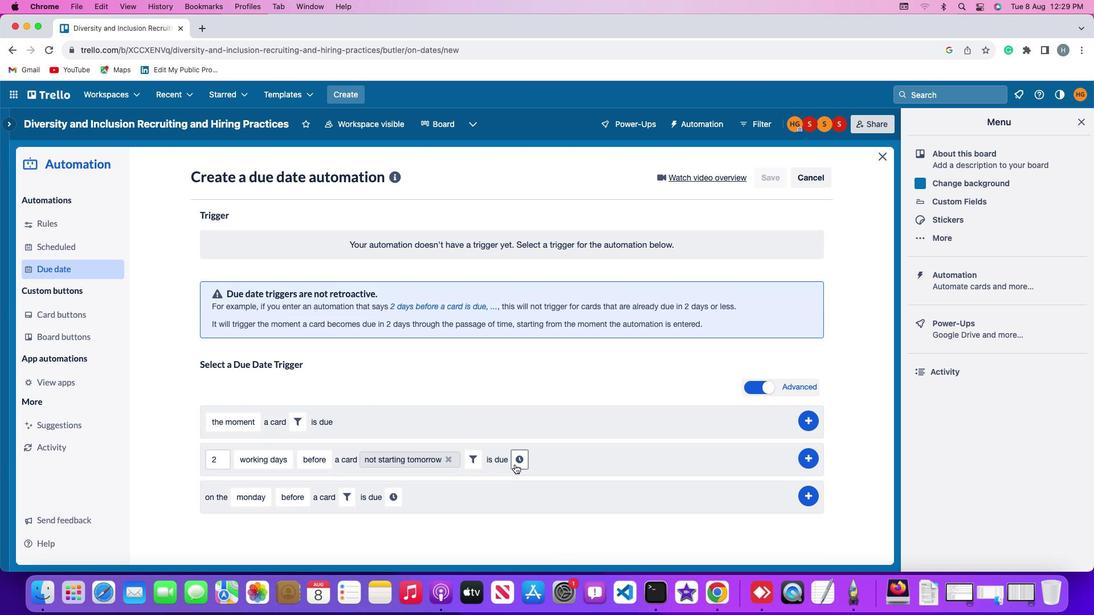 
Action: Mouse pressed left at (514, 464)
Screenshot: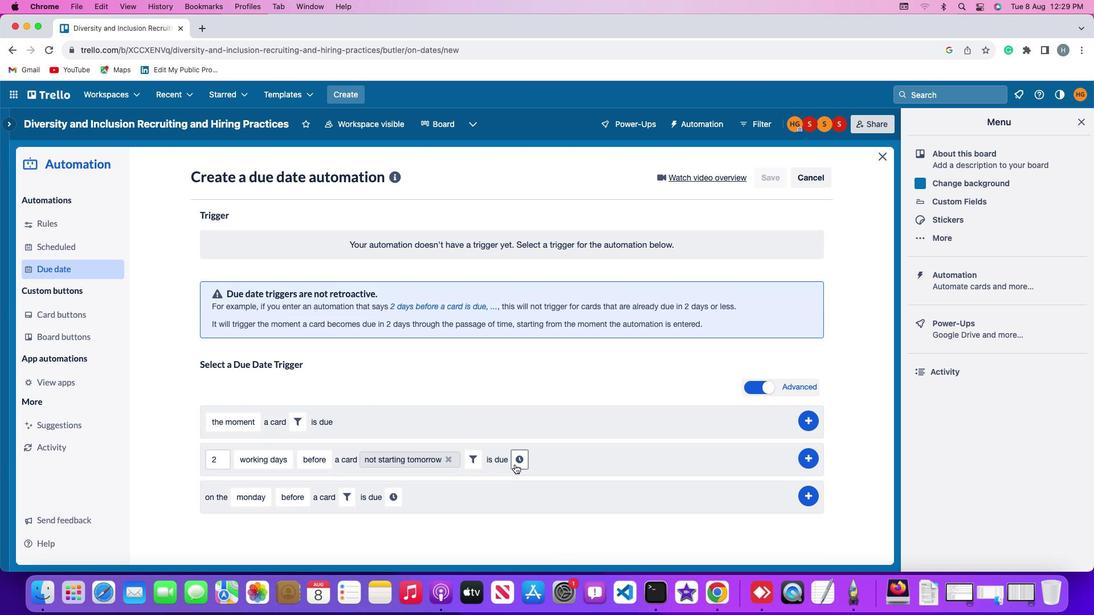 
Action: Mouse moved to (547, 463)
Screenshot: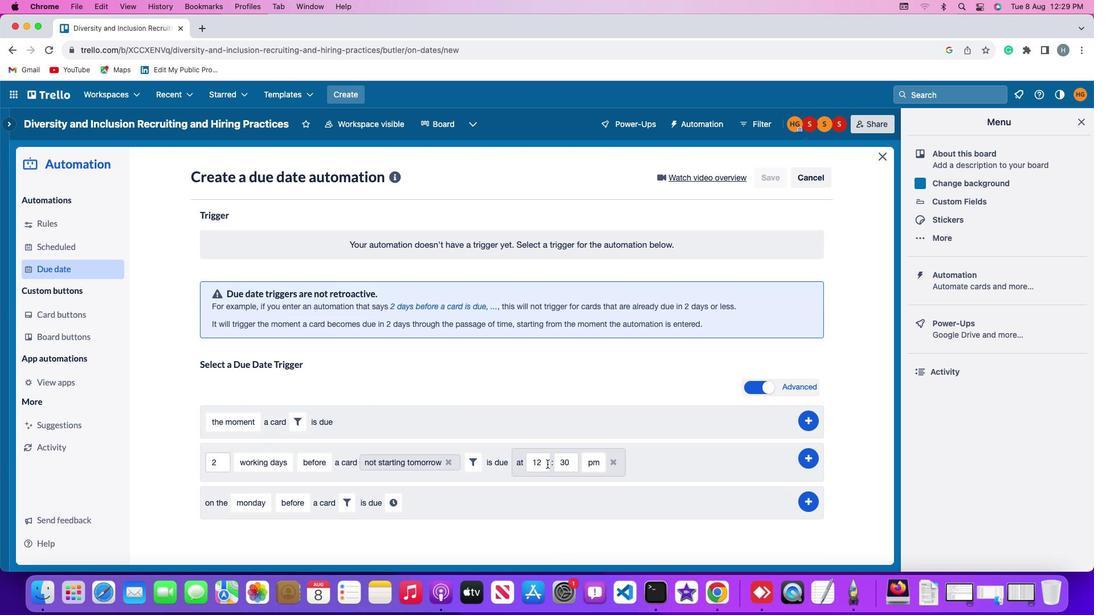 
Action: Mouse pressed left at (547, 463)
Screenshot: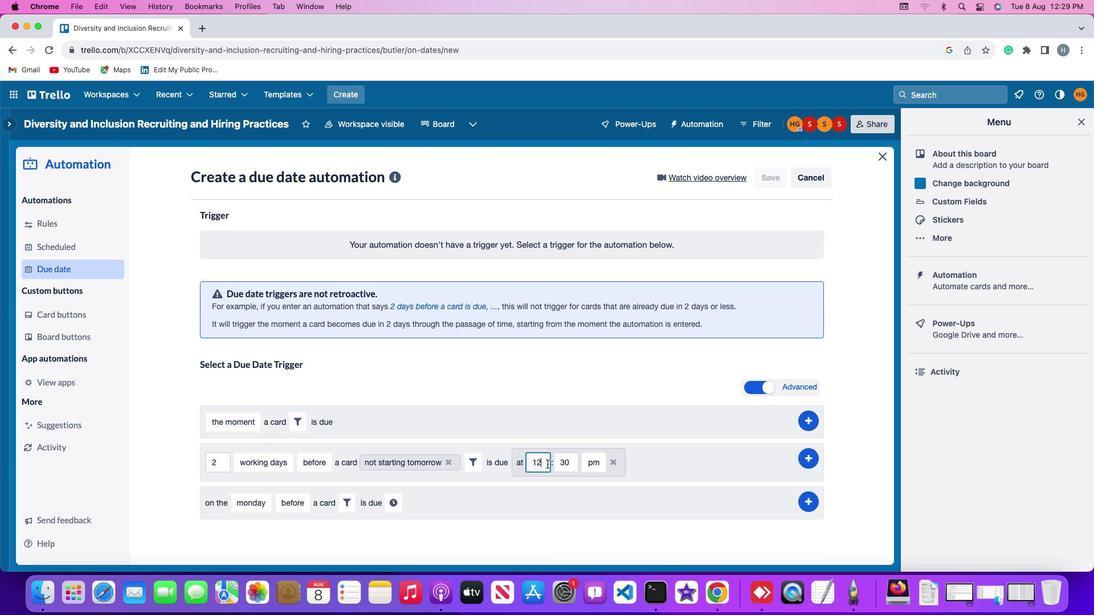 
Action: Key pressed Key.backspaceKey.backspaceKey.backspace'1''1'
Screenshot: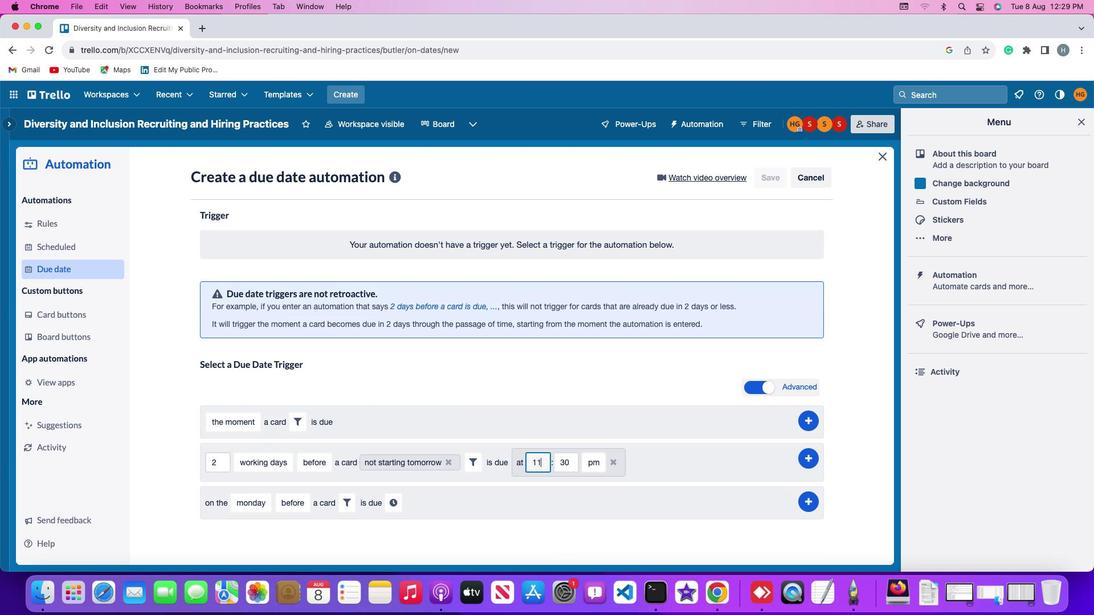 
Action: Mouse moved to (573, 461)
Screenshot: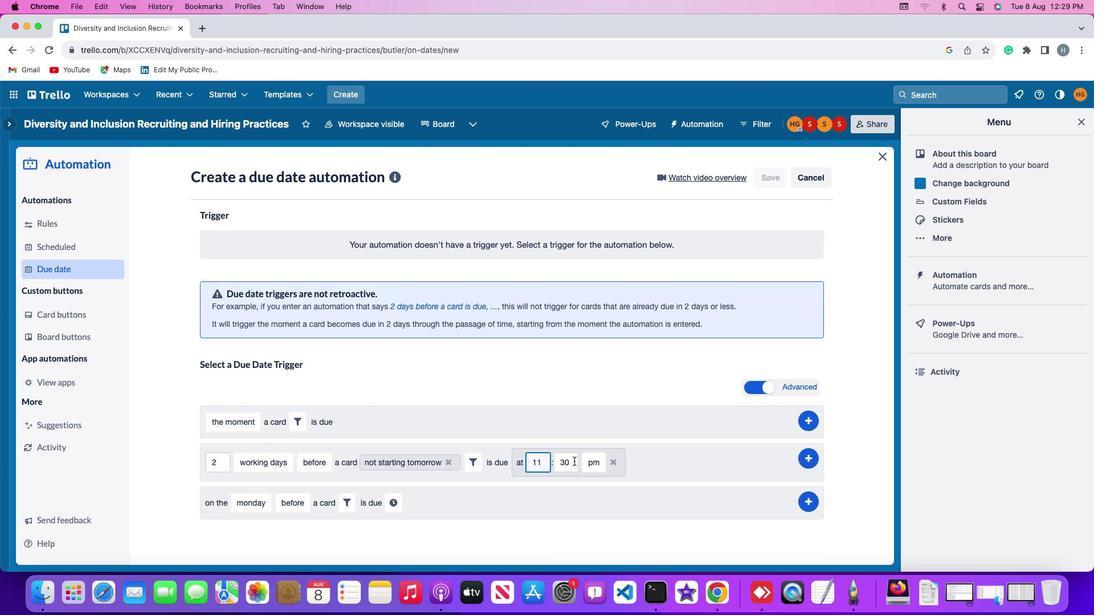 
Action: Mouse pressed left at (573, 461)
Screenshot: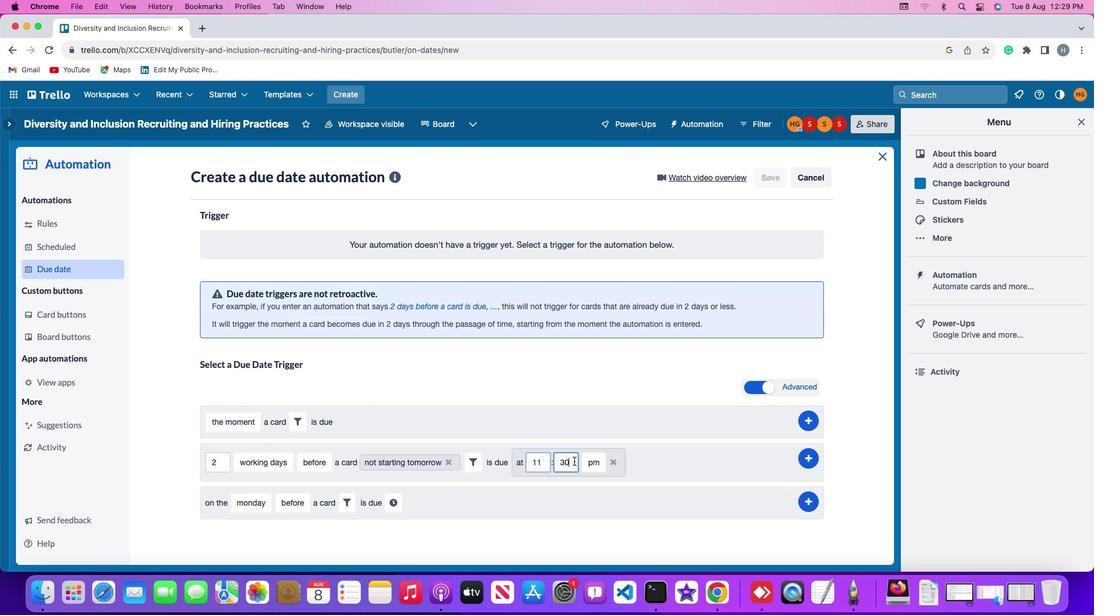 
Action: Key pressed Key.backspaceKey.backspaceKey.backspace'0''0'
Screenshot: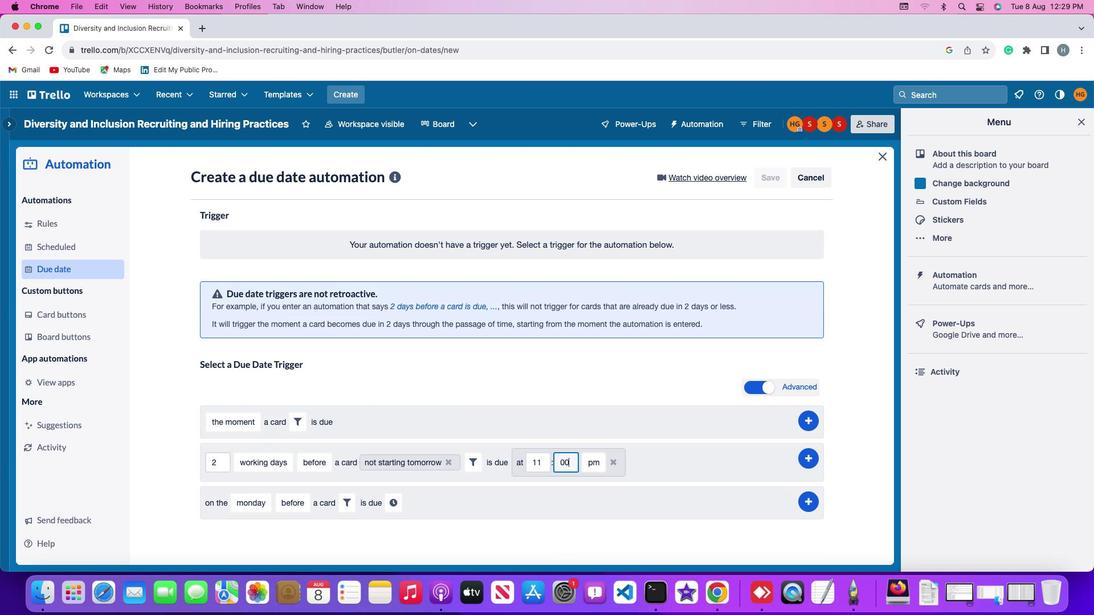 
Action: Mouse moved to (598, 463)
Screenshot: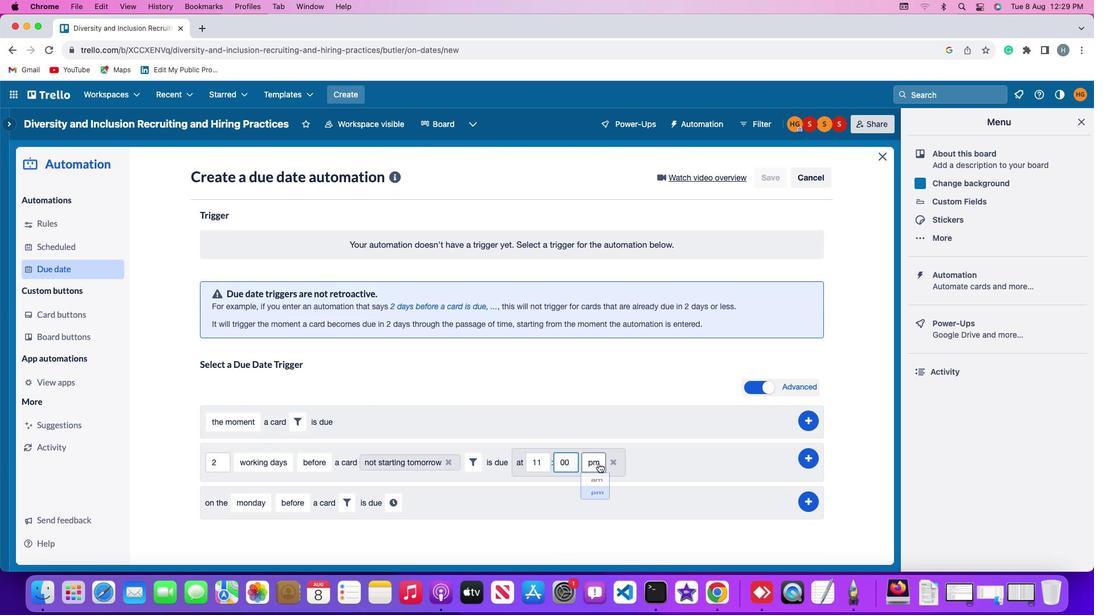 
Action: Mouse pressed left at (598, 463)
Screenshot: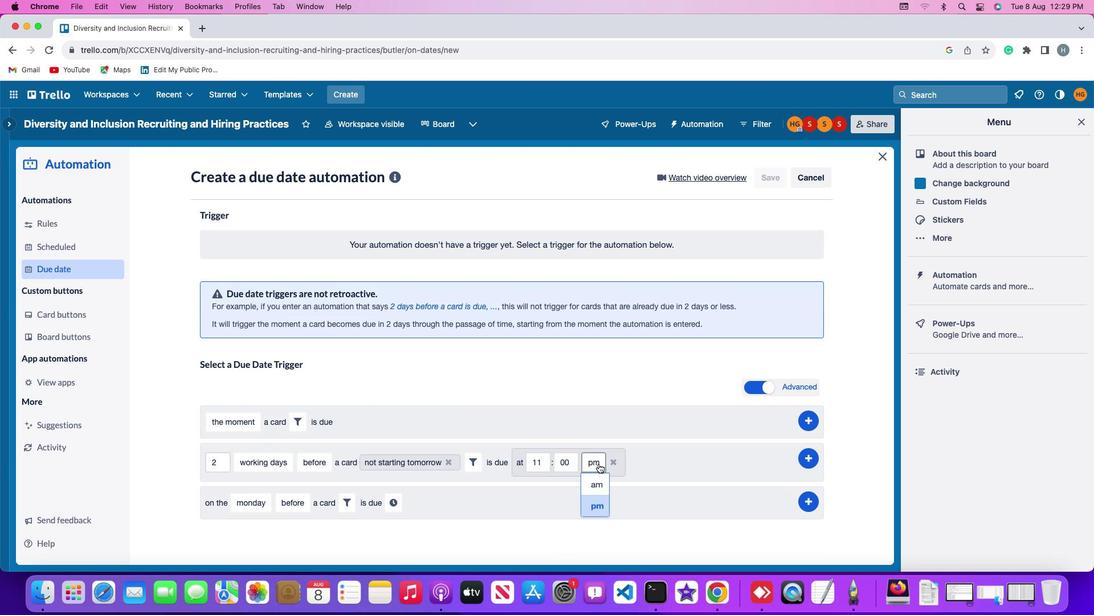 
Action: Mouse moved to (596, 490)
Screenshot: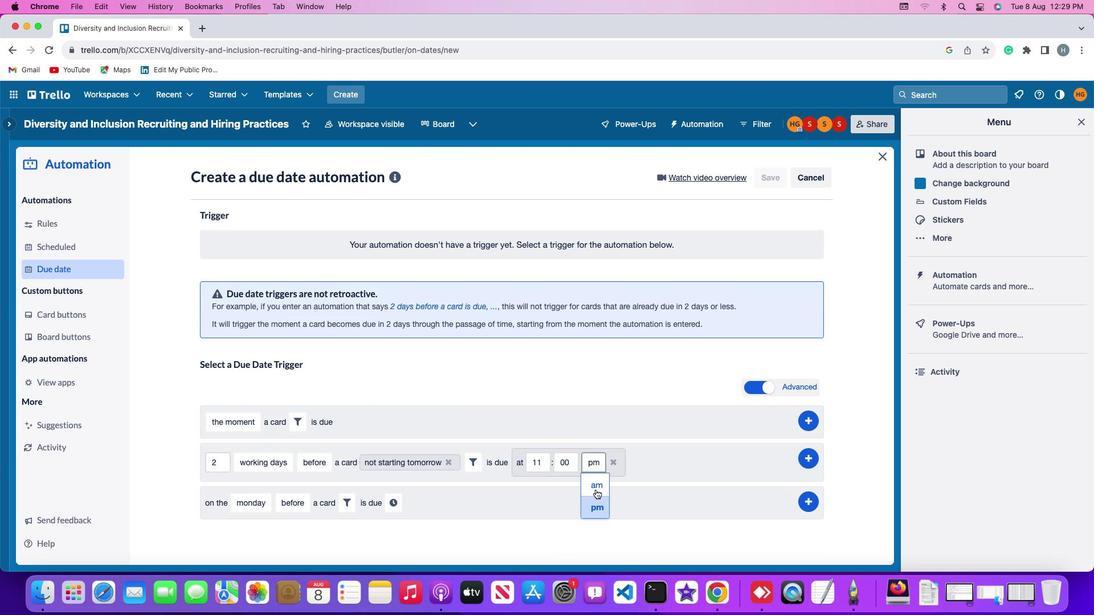 
Action: Mouse pressed left at (596, 490)
Screenshot: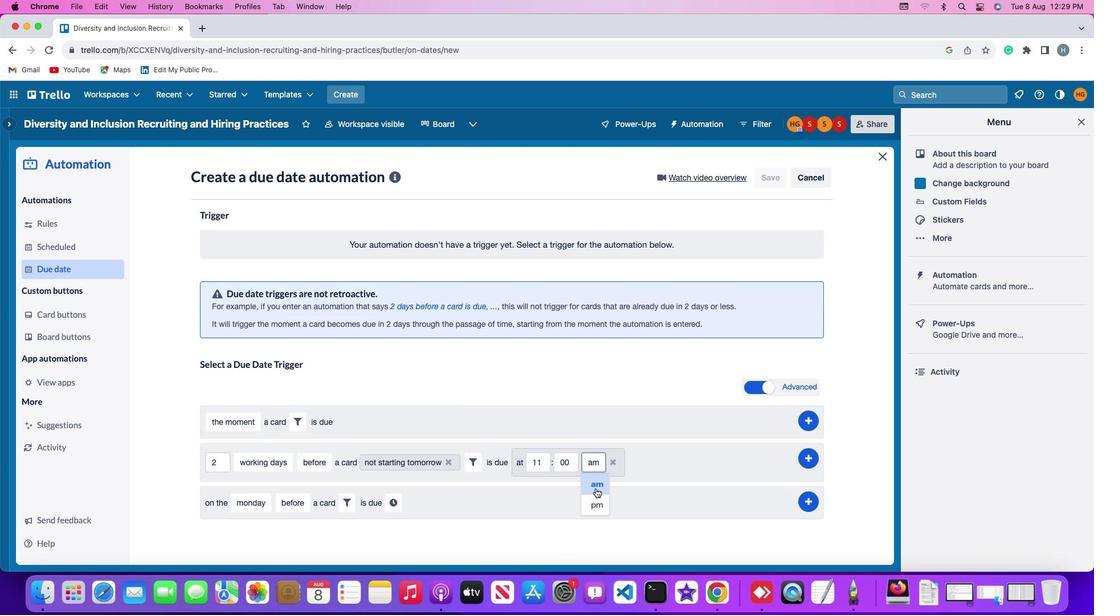 
Action: Mouse moved to (806, 457)
Screenshot: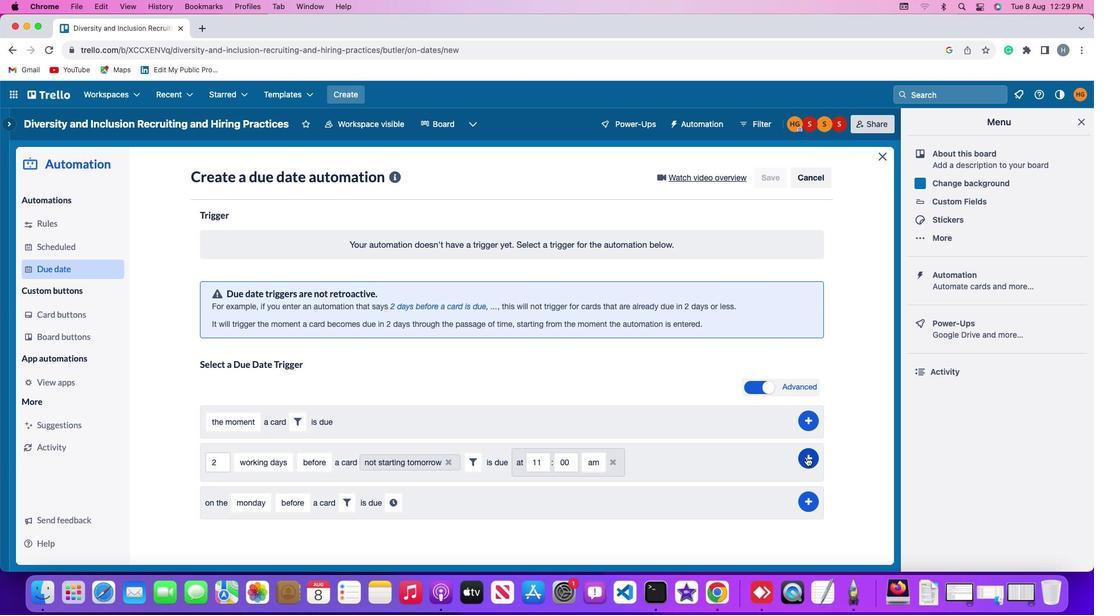 
Action: Mouse pressed left at (806, 457)
Screenshot: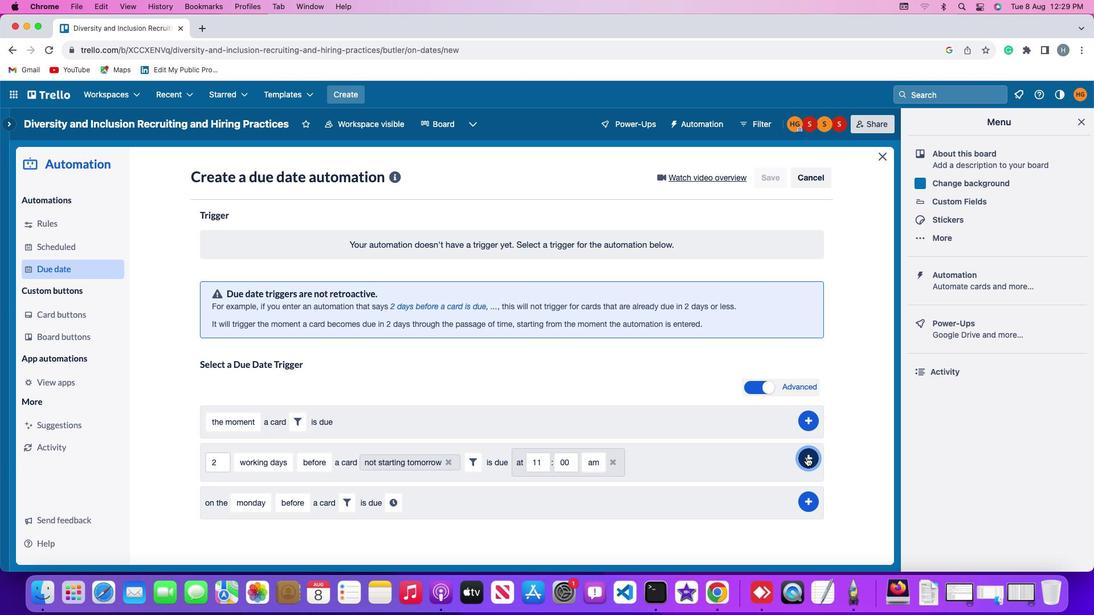 
Action: Mouse moved to (849, 333)
Screenshot: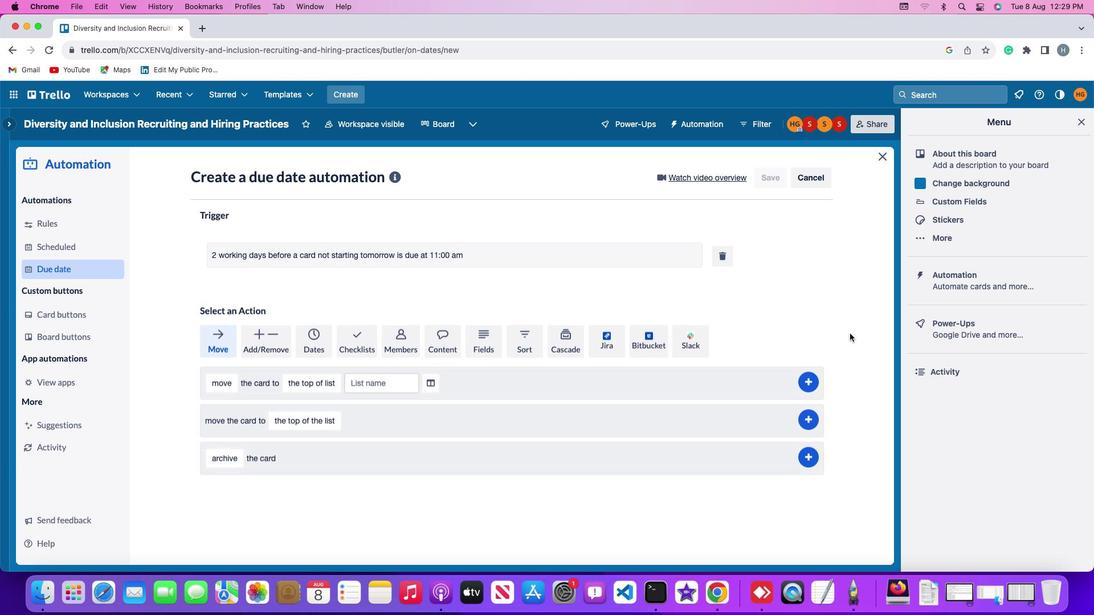 
